 Task: Look for space in Varjota, Brazil from 15th June, 2023 to 21st June, 2023 for 5 adults in price range Rs.14000 to Rs.25000. Place can be entire place with 3 bedrooms having 3 beds and 3 bathrooms. Property type can be house. Booking option can be shelf check-in. Required host language is Spanish.
Action: Mouse moved to (602, 109)
Screenshot: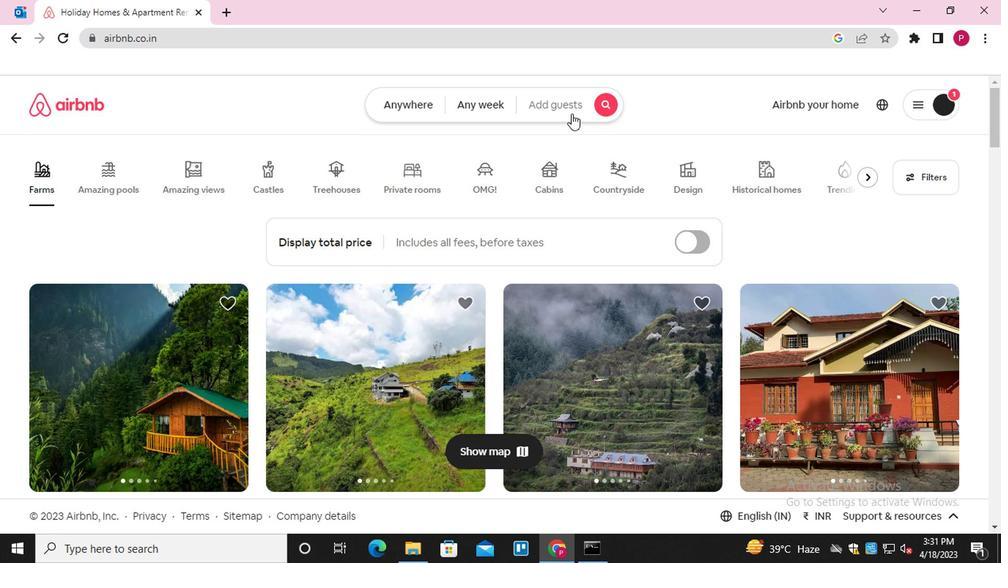 
Action: Mouse pressed left at (602, 109)
Screenshot: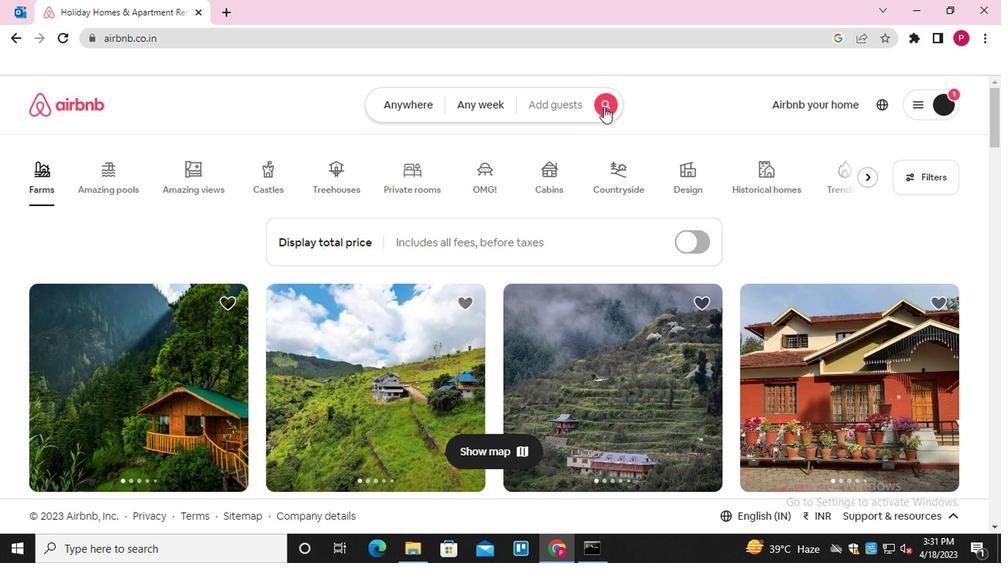 
Action: Mouse moved to (327, 166)
Screenshot: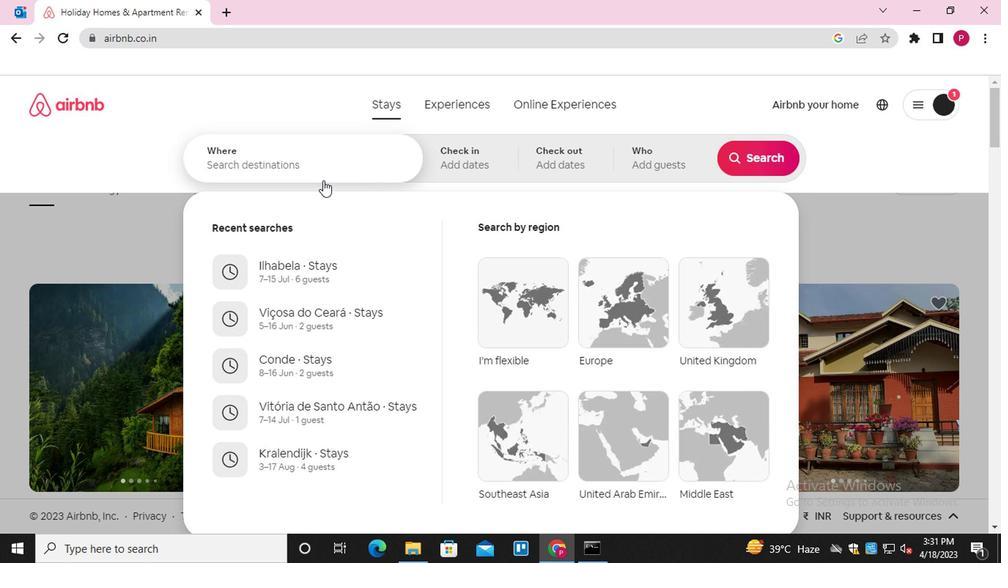 
Action: Mouse pressed left at (327, 166)
Screenshot: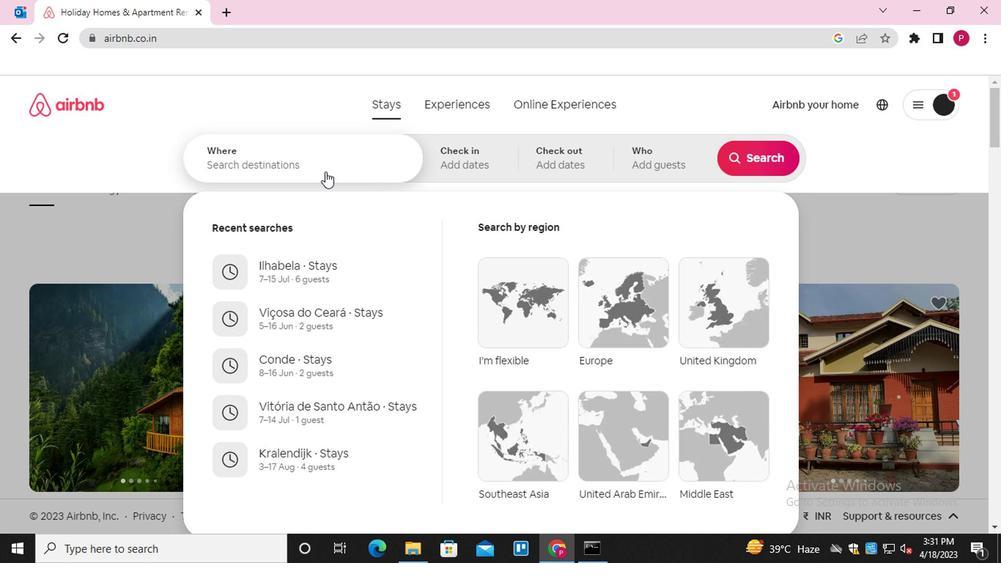 
Action: Key pressed <Key.shift>VARJOTA,<Key.shift>BRAZIL
Screenshot: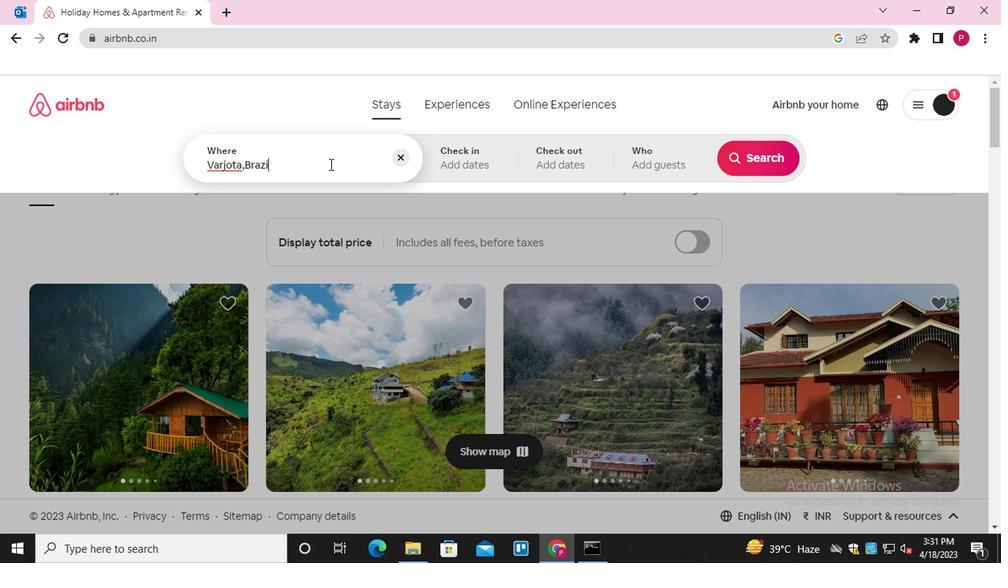 
Action: Mouse moved to (342, 240)
Screenshot: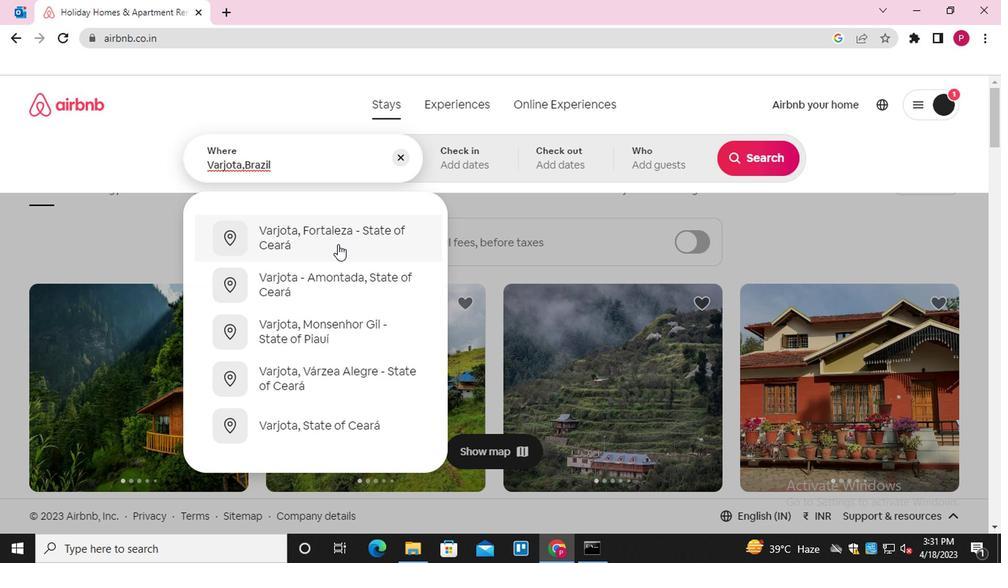 
Action: Mouse pressed left at (342, 240)
Screenshot: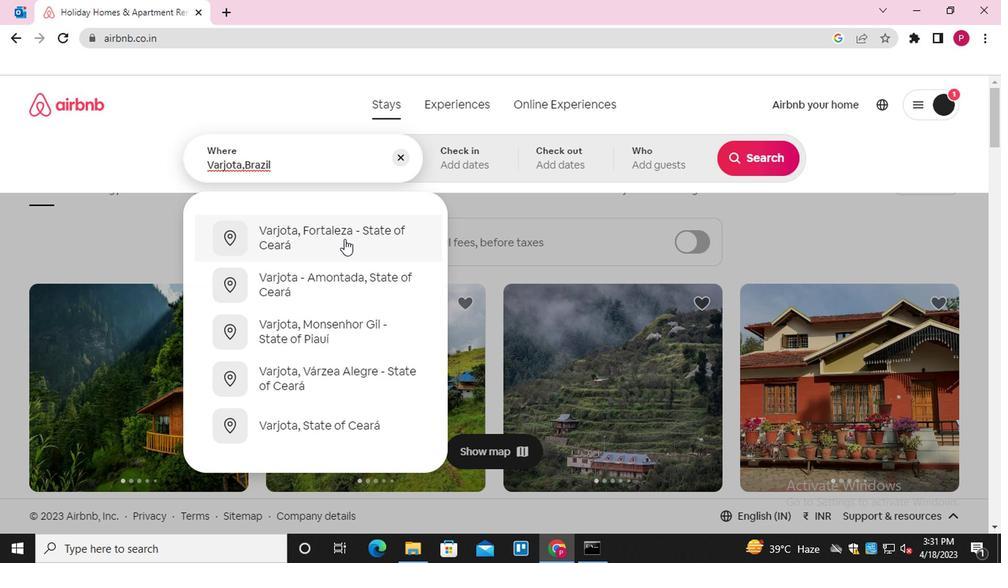 
Action: Mouse moved to (743, 275)
Screenshot: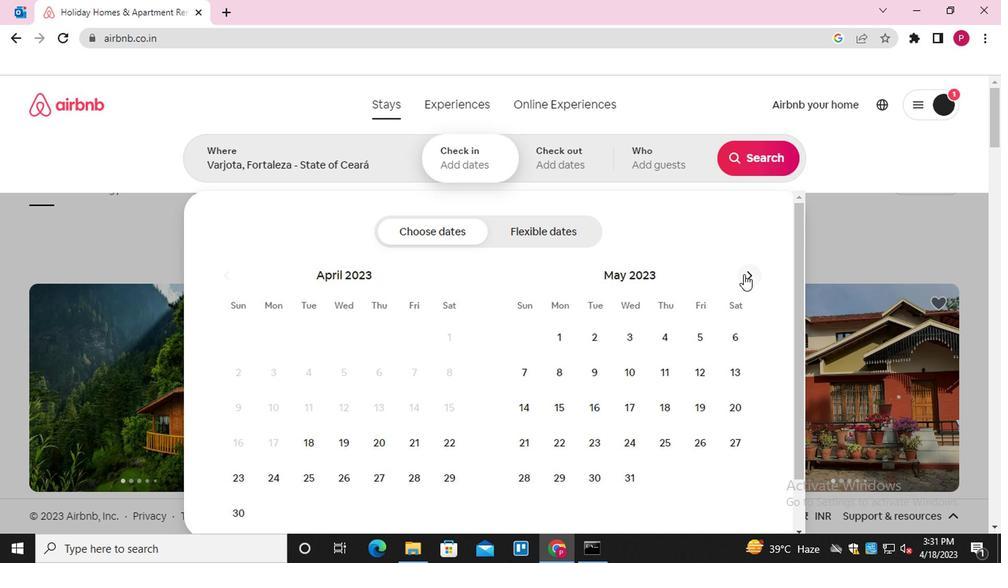 
Action: Mouse pressed left at (743, 275)
Screenshot: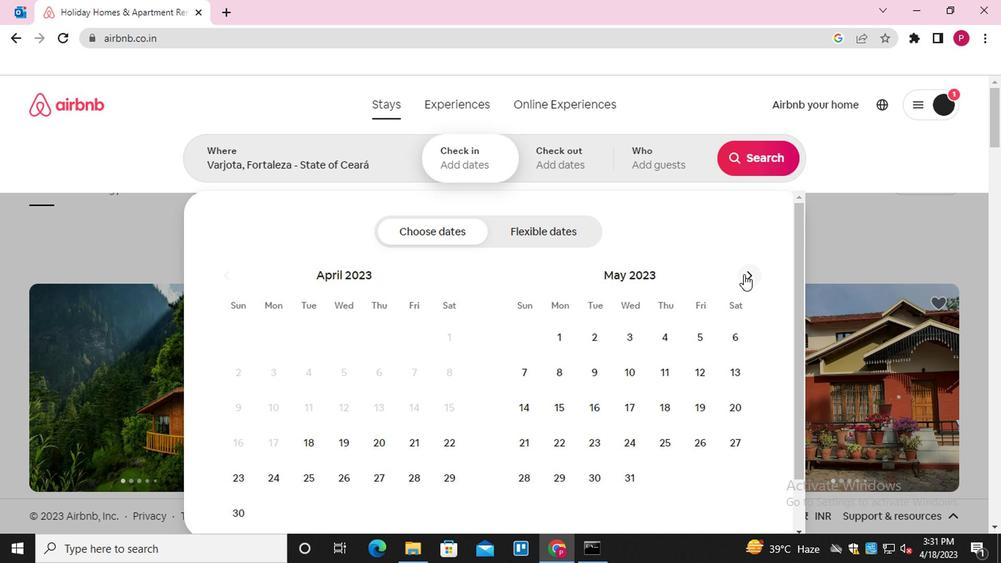 
Action: Mouse moved to (669, 408)
Screenshot: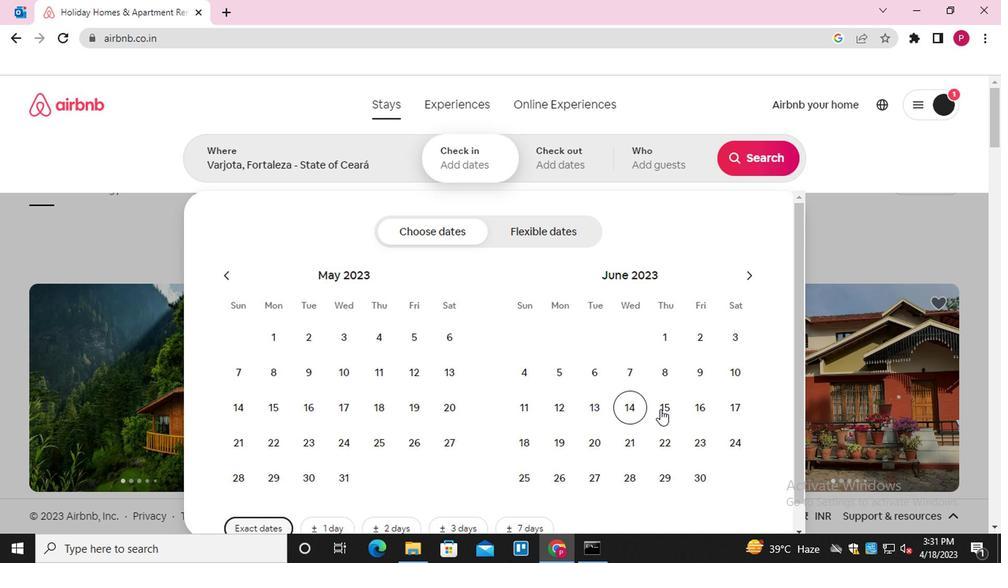 
Action: Mouse pressed left at (669, 408)
Screenshot: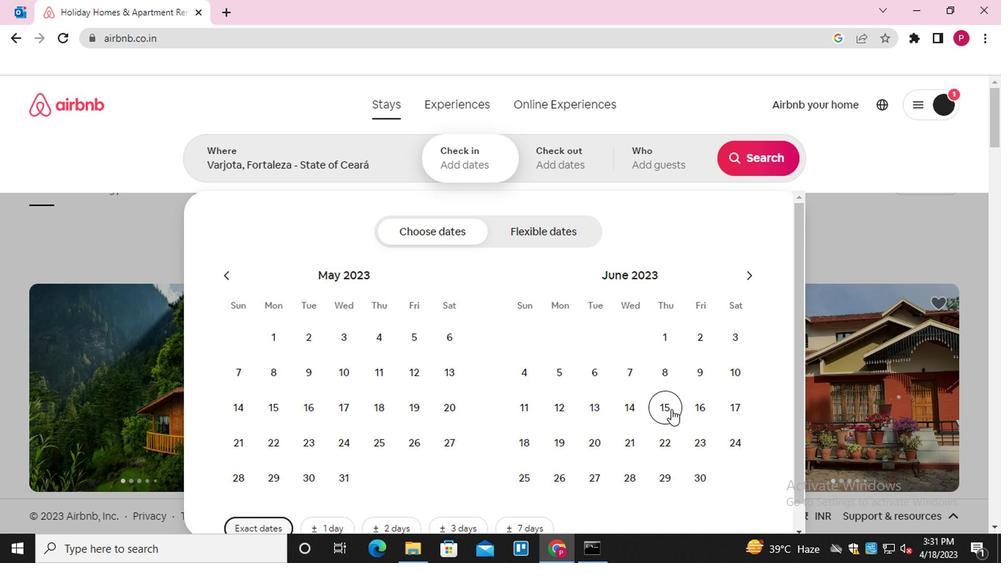 
Action: Mouse moved to (616, 450)
Screenshot: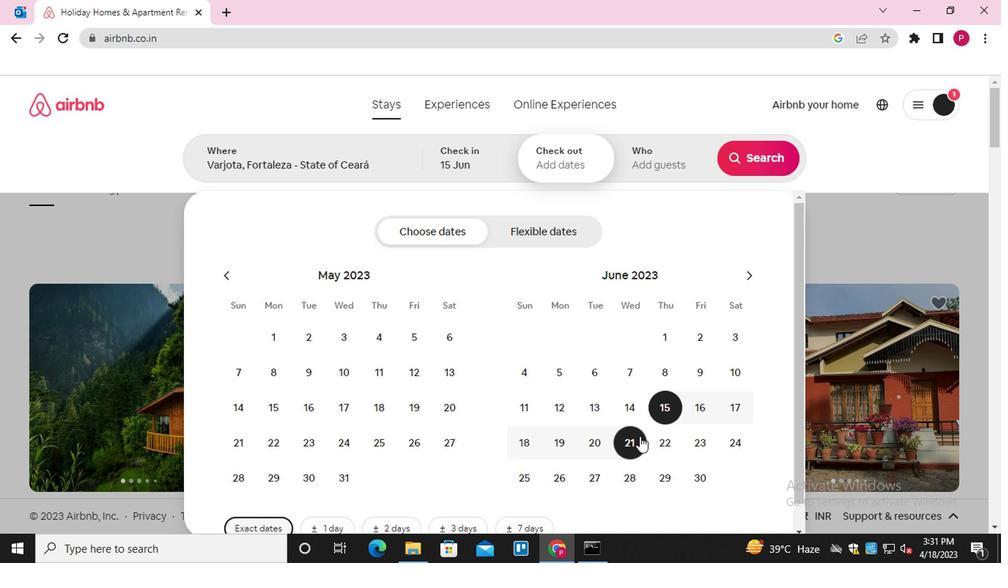 
Action: Mouse pressed left at (616, 450)
Screenshot: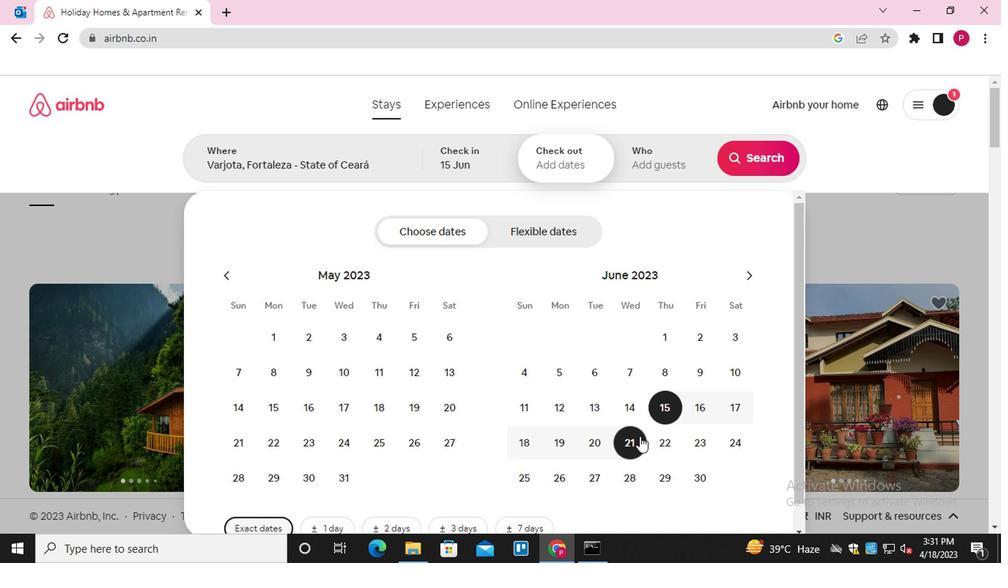 
Action: Mouse moved to (644, 157)
Screenshot: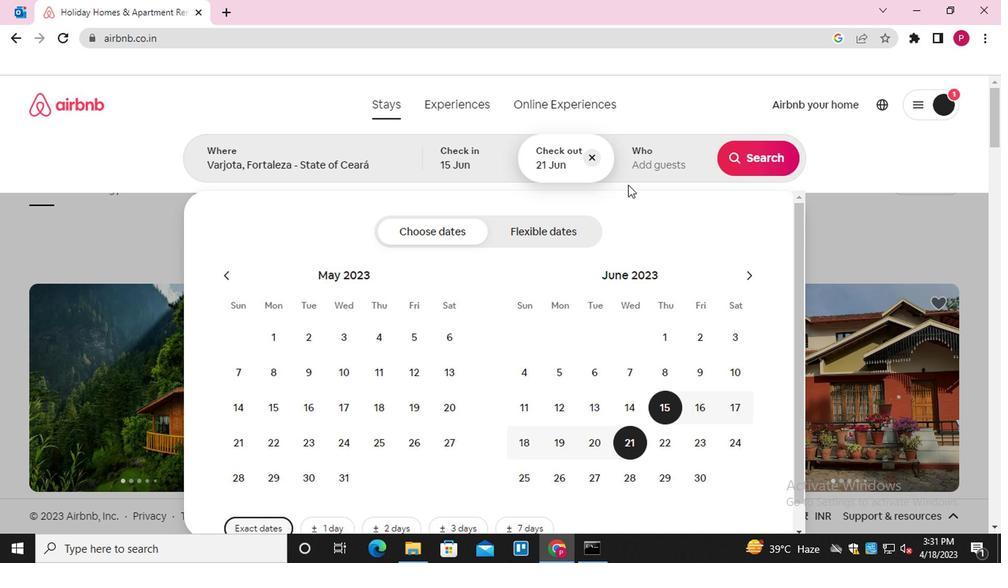 
Action: Mouse pressed left at (644, 157)
Screenshot: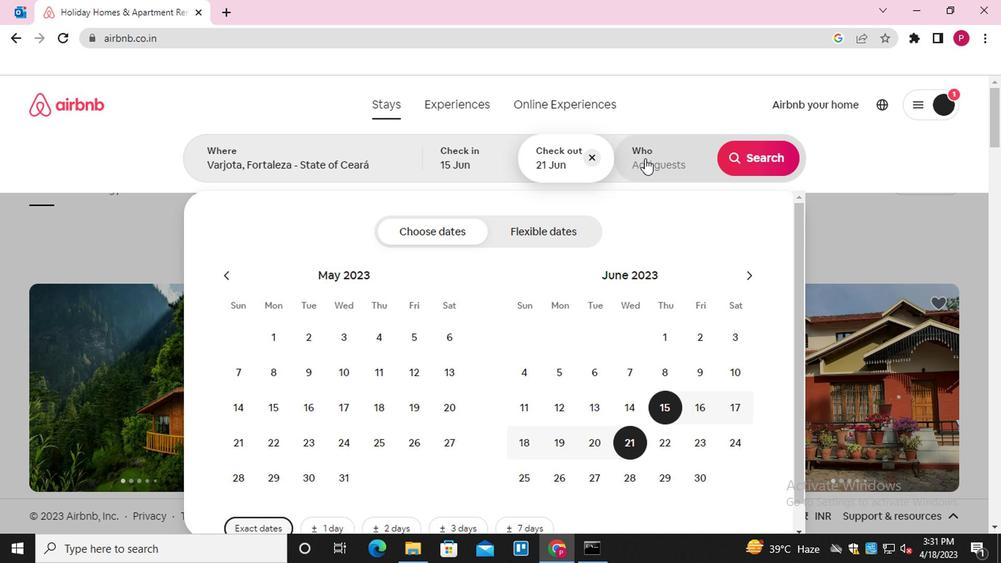 
Action: Mouse moved to (756, 232)
Screenshot: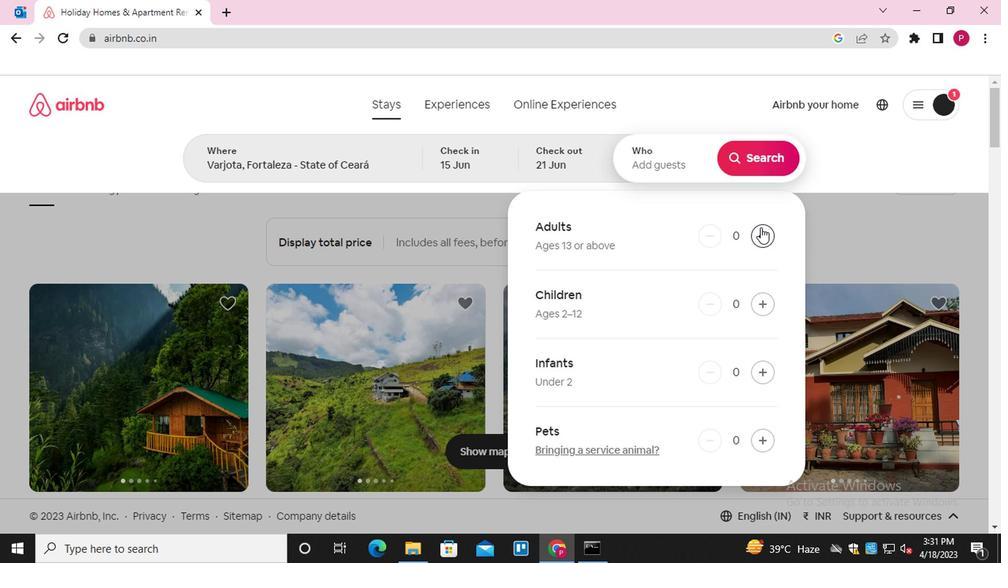 
Action: Mouse pressed left at (756, 232)
Screenshot: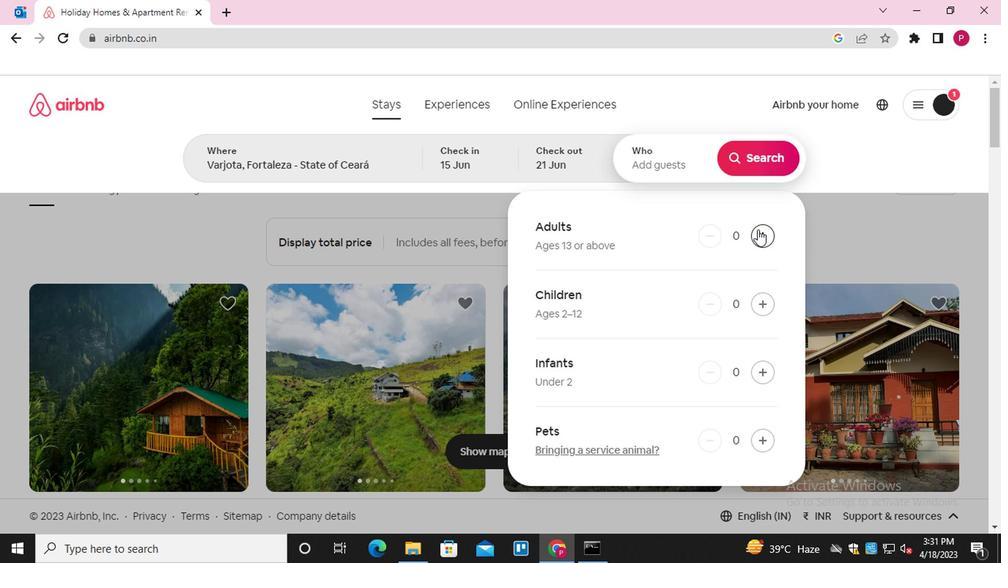 
Action: Mouse pressed left at (756, 232)
Screenshot: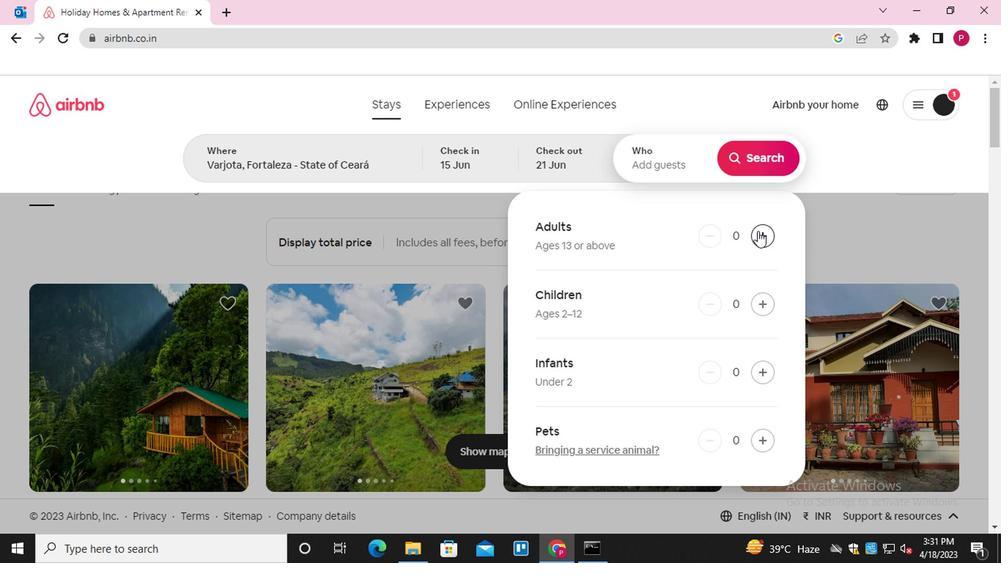 
Action: Mouse pressed left at (756, 232)
Screenshot: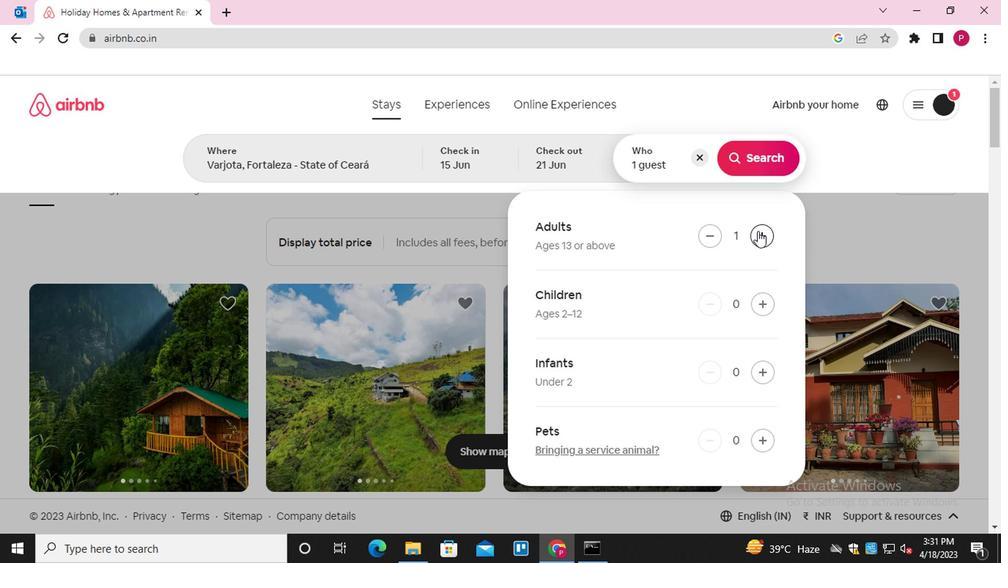 
Action: Mouse pressed left at (756, 232)
Screenshot: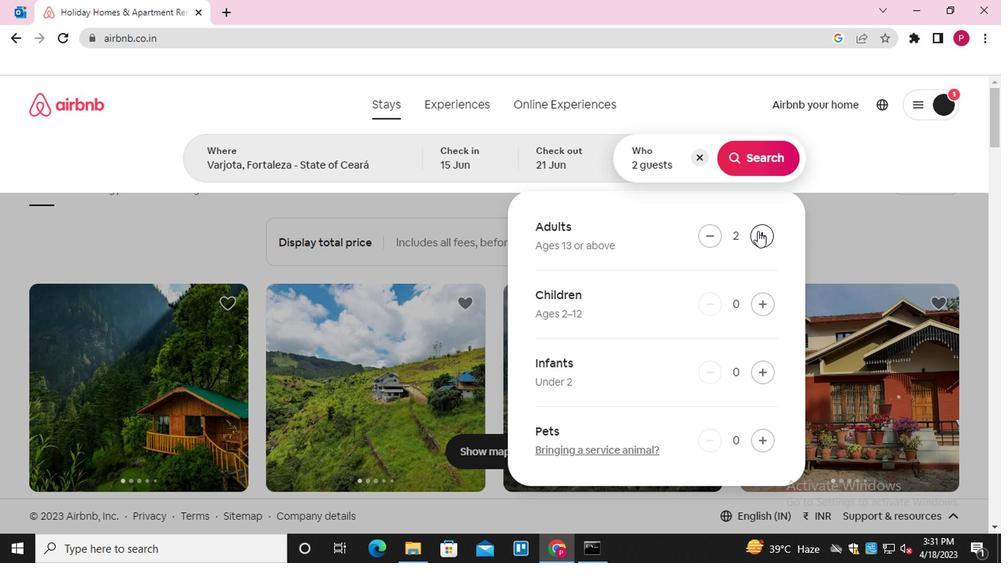 
Action: Mouse pressed left at (756, 232)
Screenshot: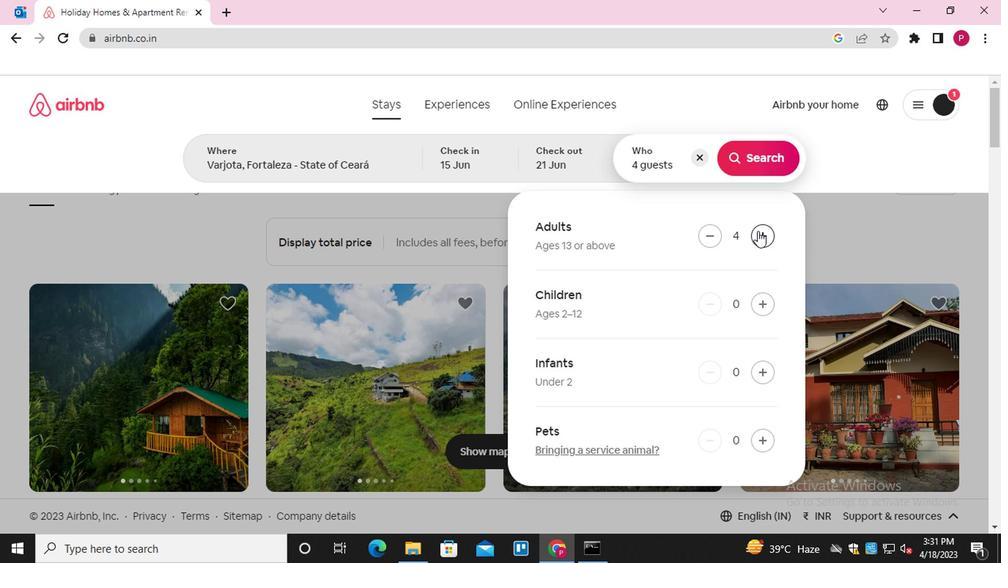 
Action: Mouse moved to (765, 166)
Screenshot: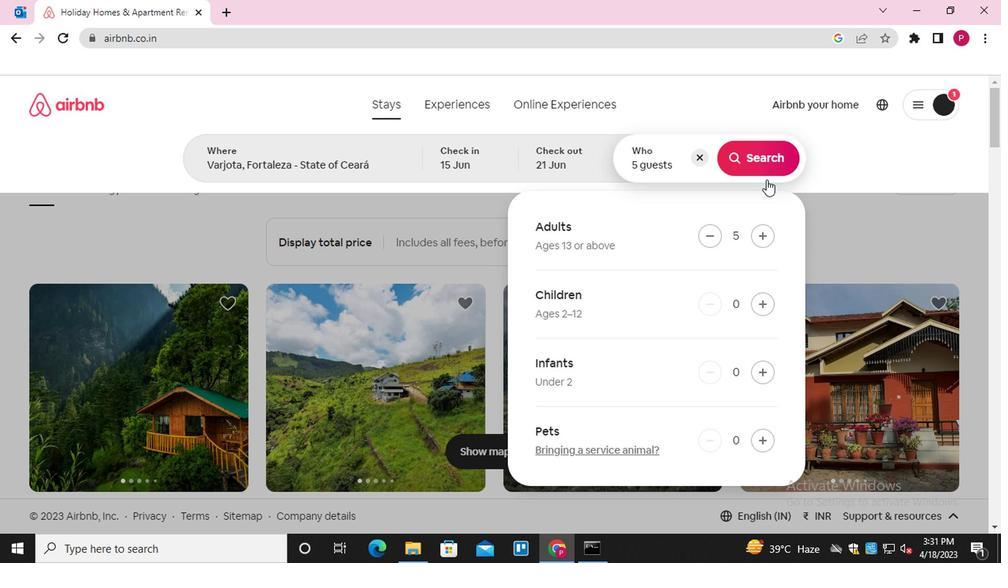 
Action: Mouse pressed left at (765, 166)
Screenshot: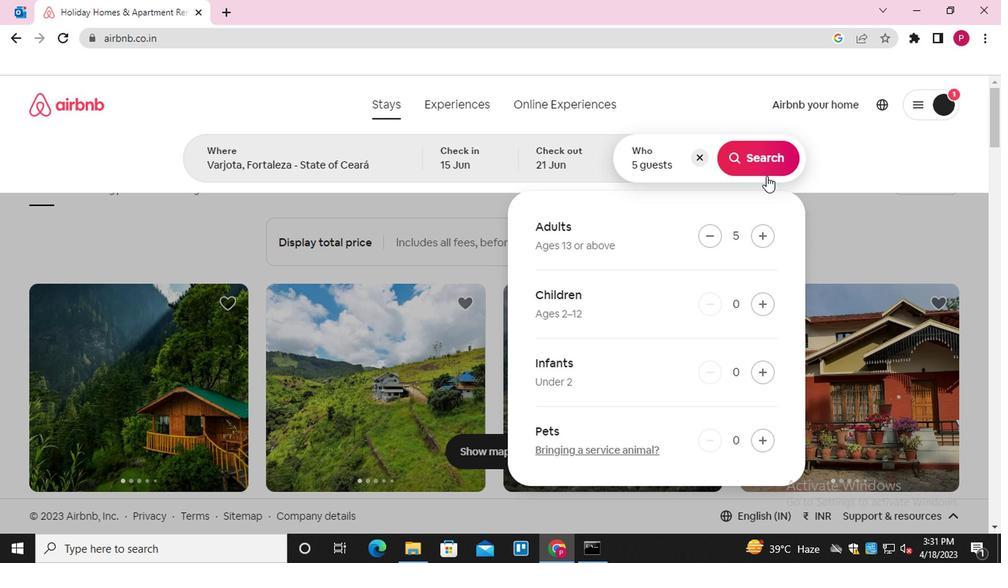 
Action: Mouse moved to (914, 168)
Screenshot: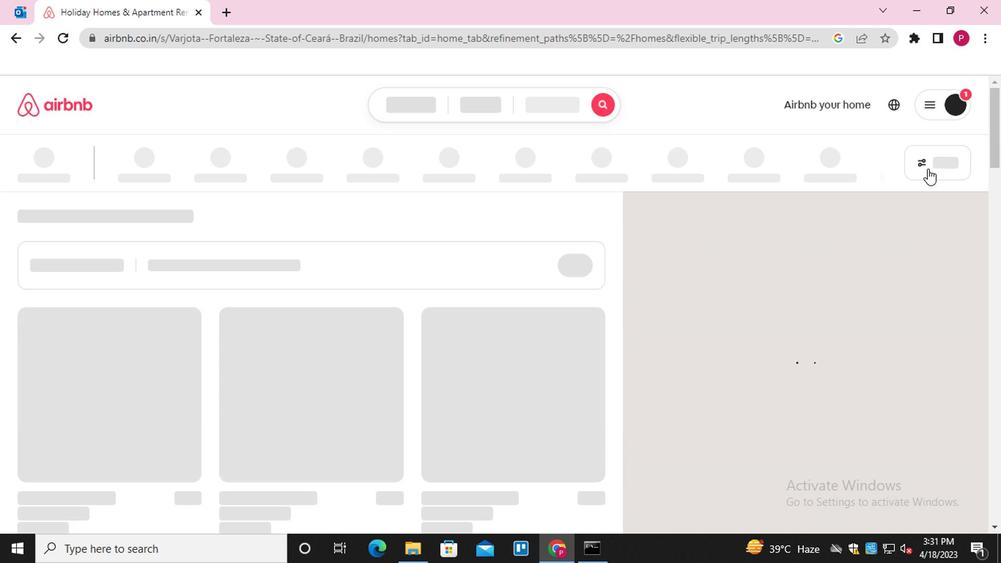 
Action: Mouse pressed left at (914, 168)
Screenshot: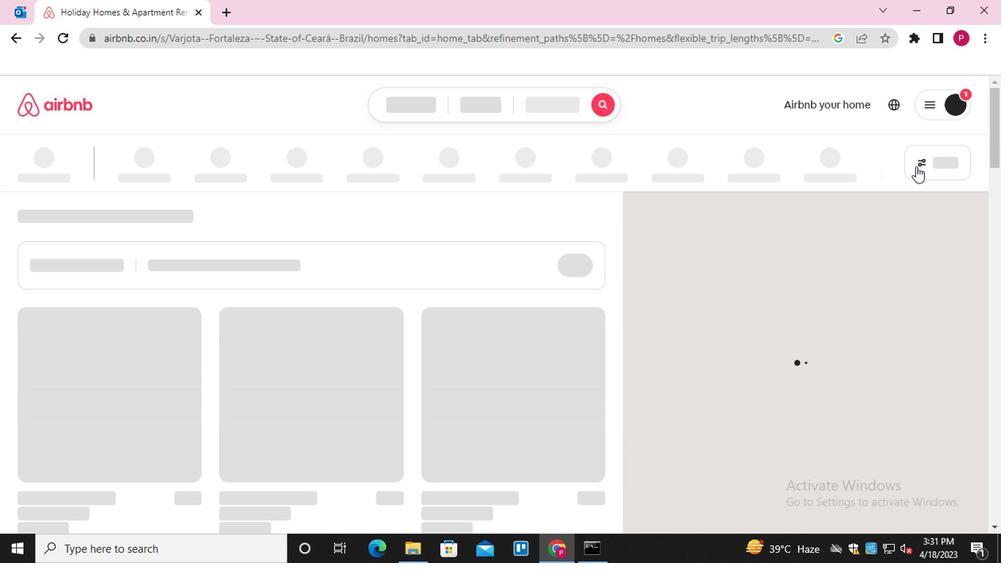 
Action: Mouse moved to (918, 171)
Screenshot: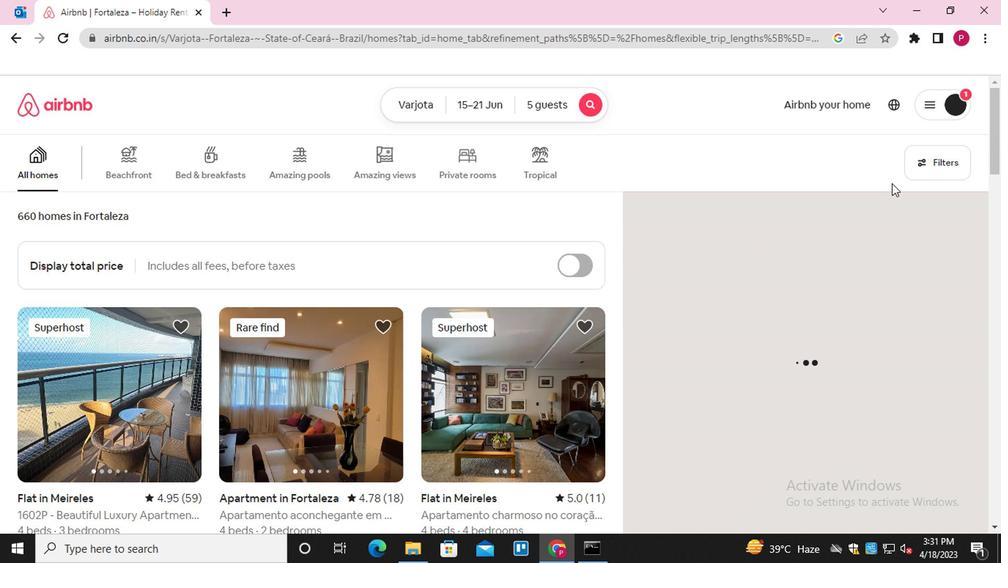 
Action: Mouse pressed left at (918, 171)
Screenshot: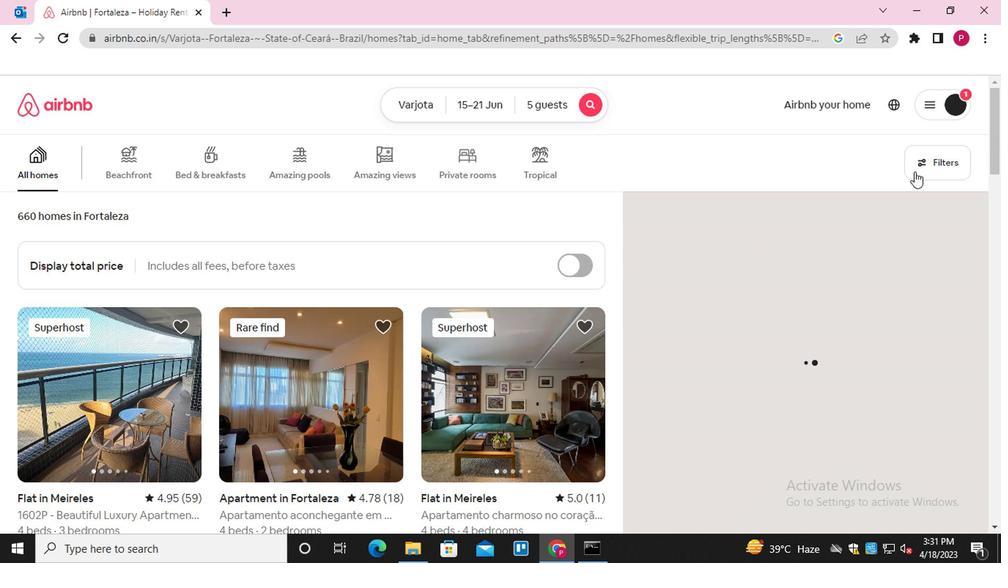 
Action: Mouse moved to (312, 355)
Screenshot: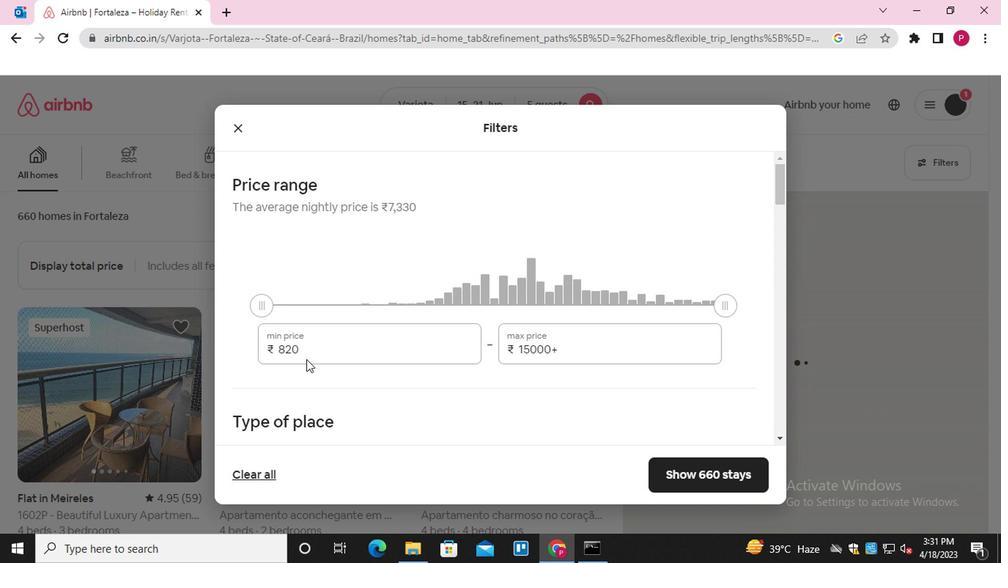 
Action: Mouse pressed left at (312, 355)
Screenshot: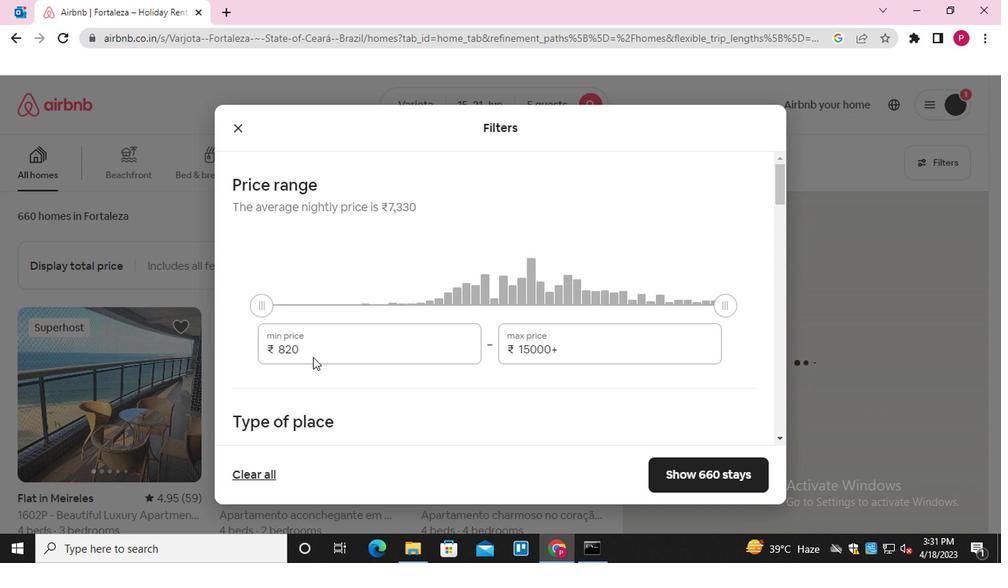
Action: Mouse pressed left at (312, 355)
Screenshot: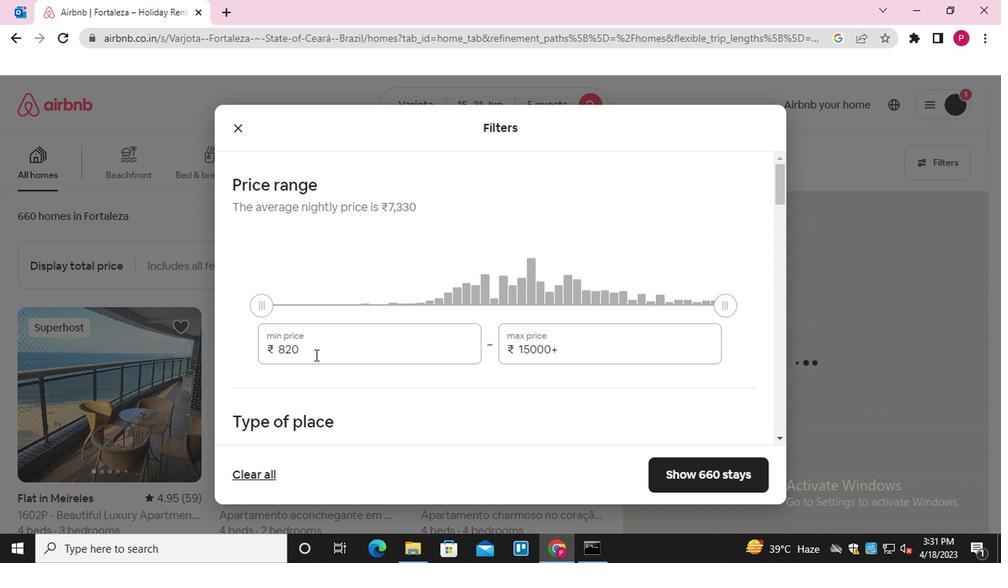 
Action: Key pressed 14000<Key.tab>25000
Screenshot: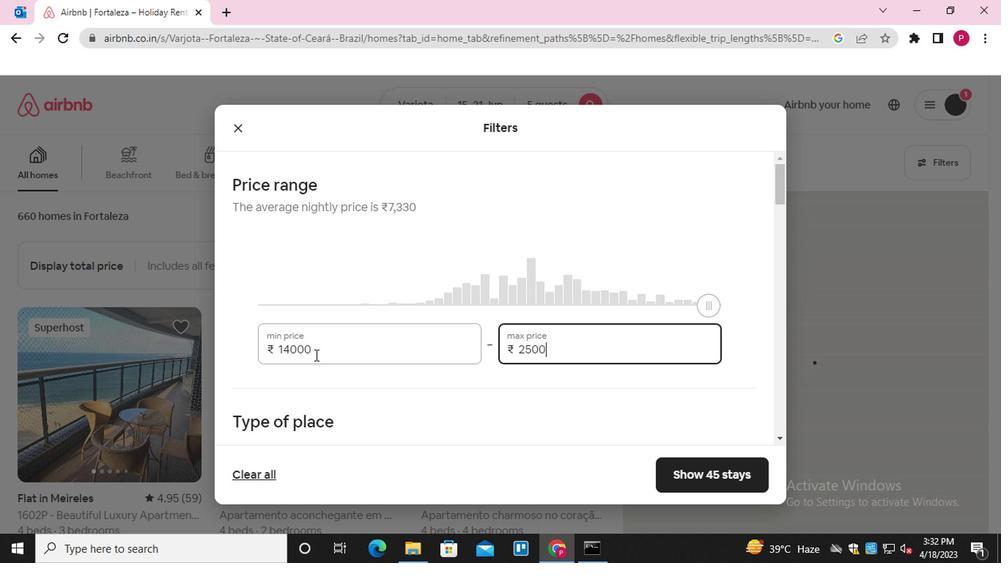 
Action: Mouse moved to (373, 415)
Screenshot: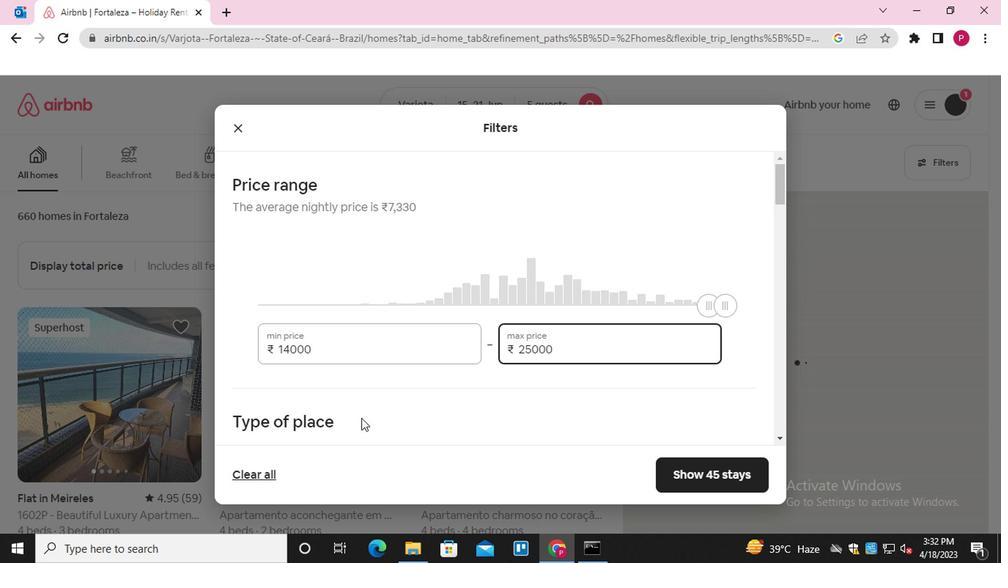 
Action: Mouse scrolled (373, 414) with delta (0, -1)
Screenshot: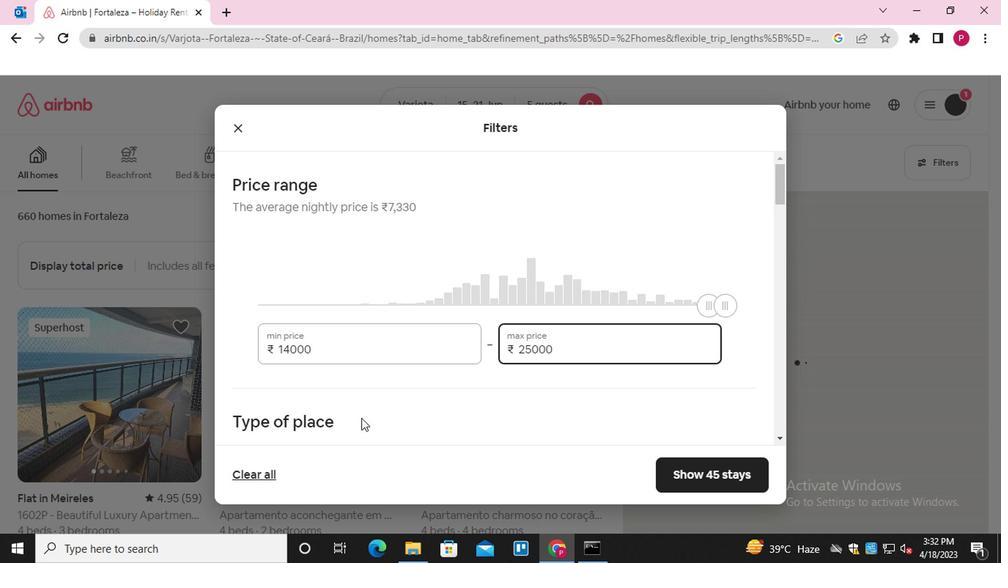 
Action: Mouse moved to (374, 415)
Screenshot: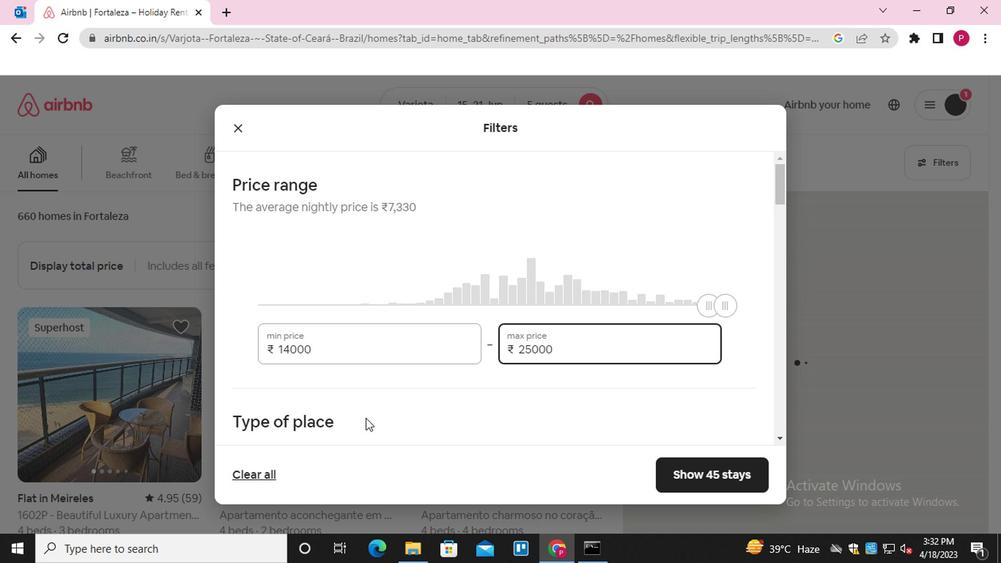 
Action: Mouse scrolled (374, 414) with delta (0, -1)
Screenshot: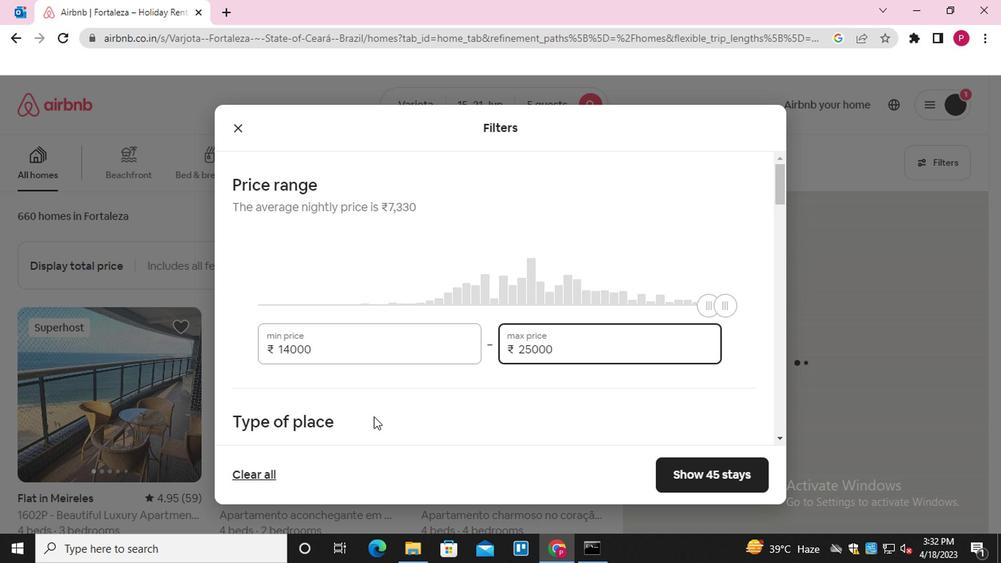 
Action: Mouse scrolled (374, 414) with delta (0, -1)
Screenshot: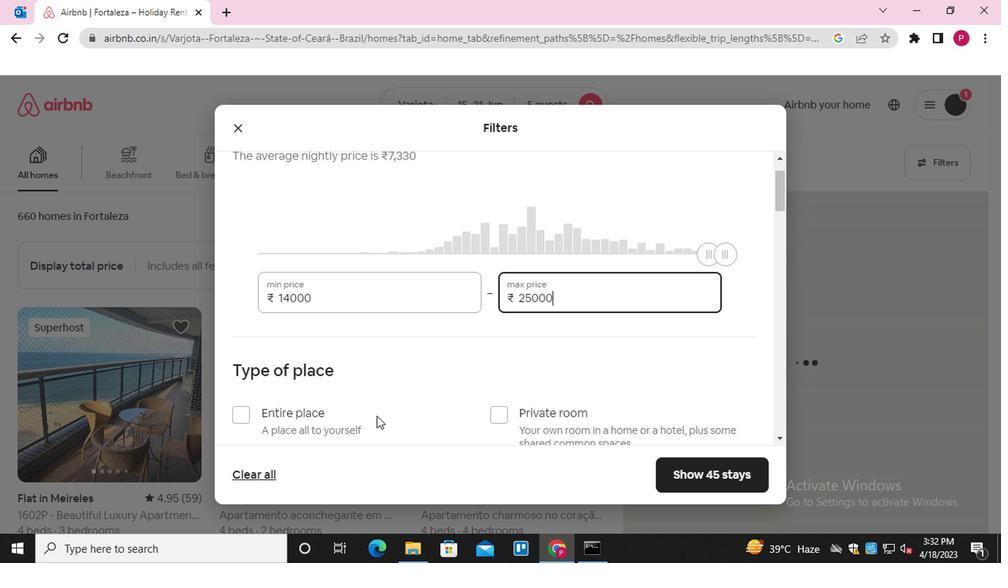 
Action: Mouse scrolled (374, 414) with delta (0, -1)
Screenshot: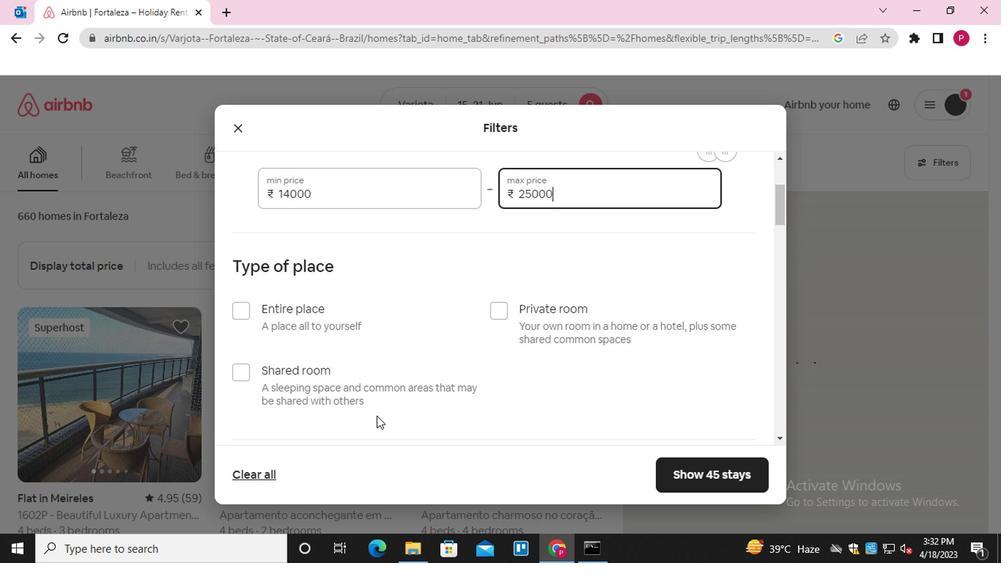 
Action: Mouse moved to (377, 364)
Screenshot: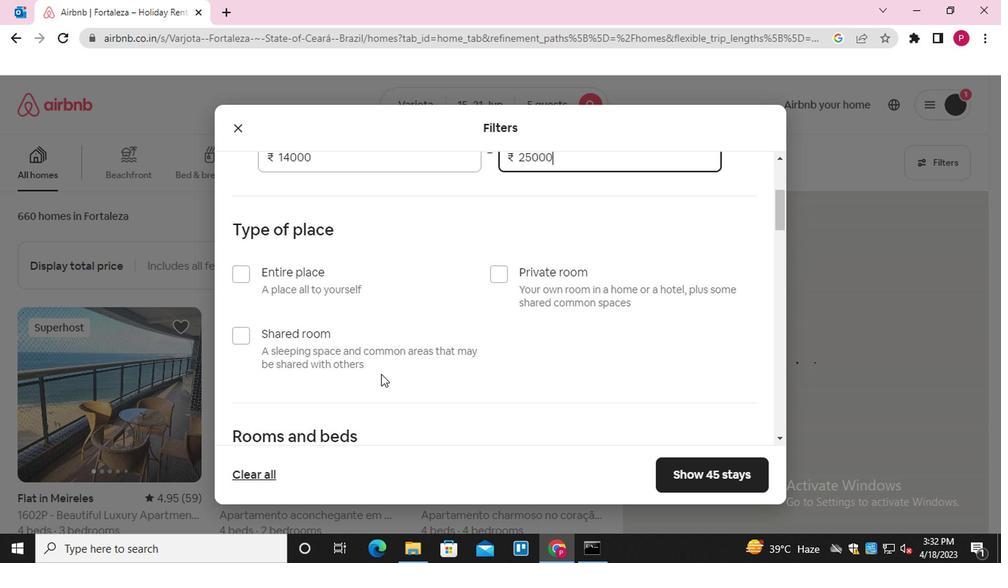 
Action: Mouse scrolled (377, 363) with delta (0, -1)
Screenshot: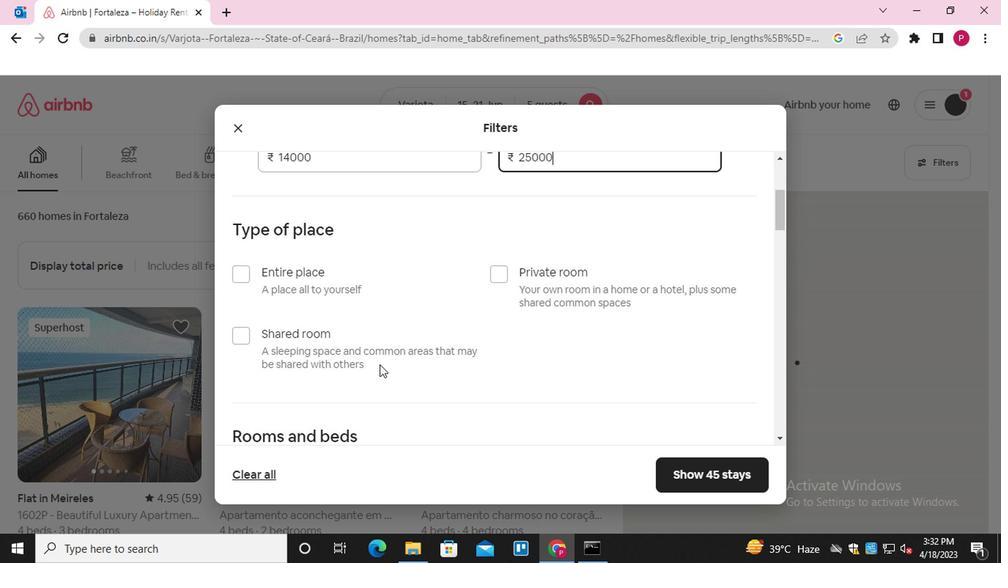 
Action: Mouse scrolled (377, 364) with delta (0, 0)
Screenshot: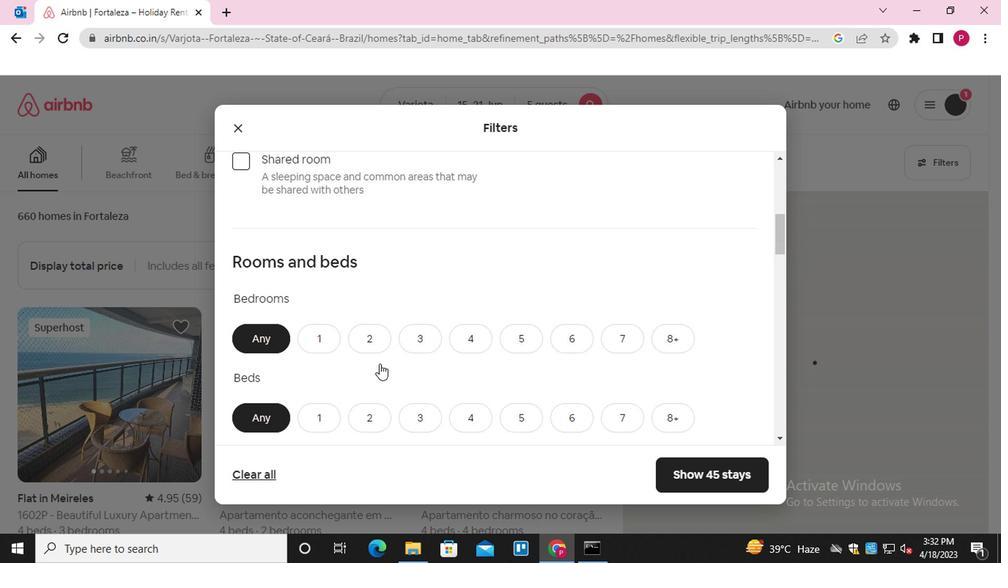 
Action: Mouse moved to (239, 175)
Screenshot: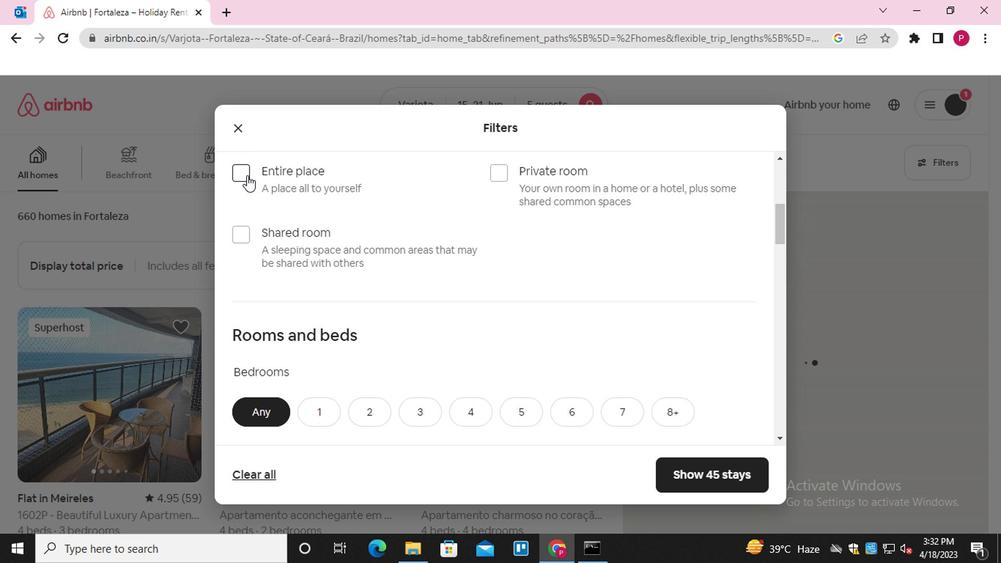 
Action: Mouse pressed left at (239, 175)
Screenshot: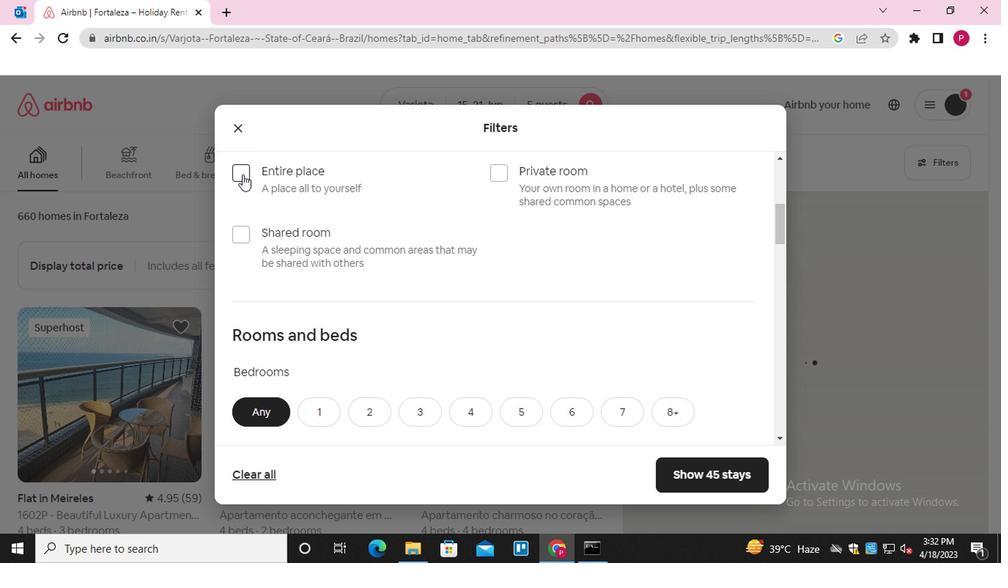 
Action: Mouse moved to (444, 332)
Screenshot: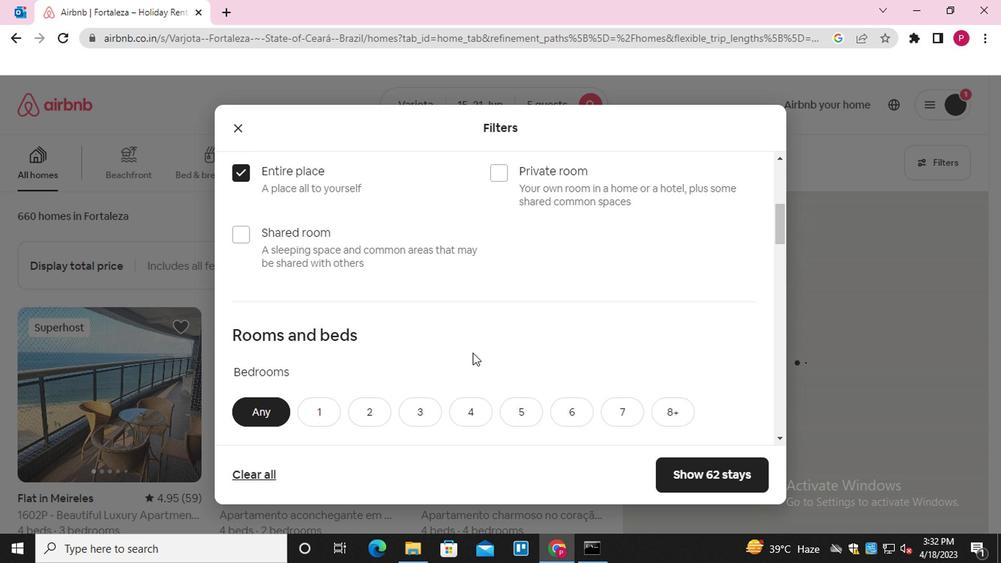 
Action: Mouse scrolled (444, 331) with delta (0, -1)
Screenshot: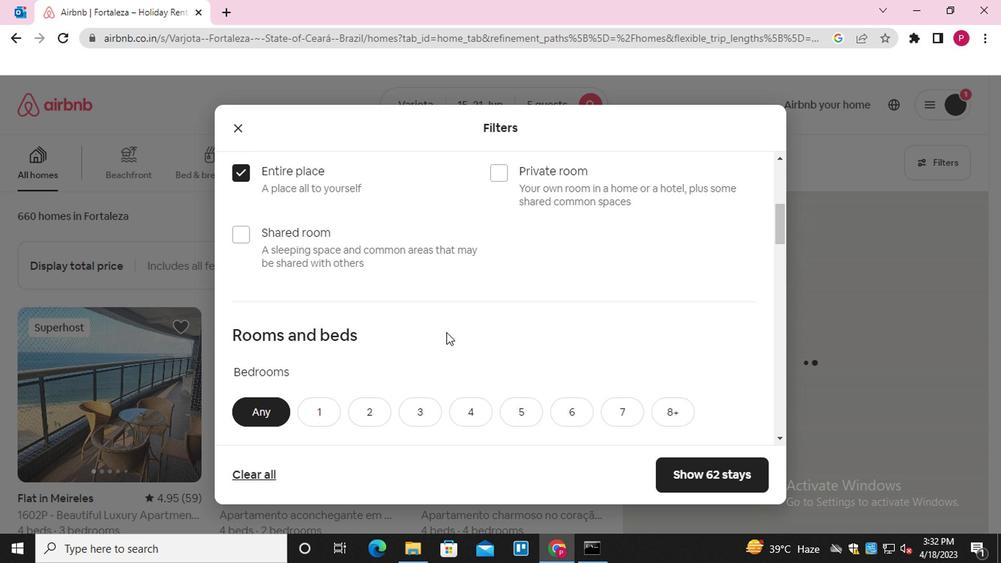 
Action: Mouse scrolled (444, 331) with delta (0, -1)
Screenshot: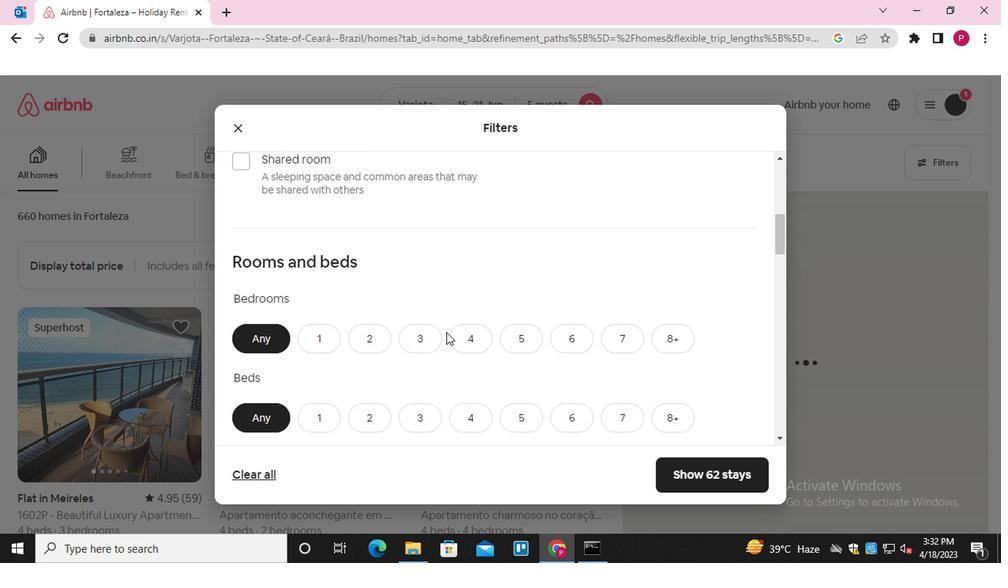 
Action: Mouse scrolled (444, 331) with delta (0, -1)
Screenshot: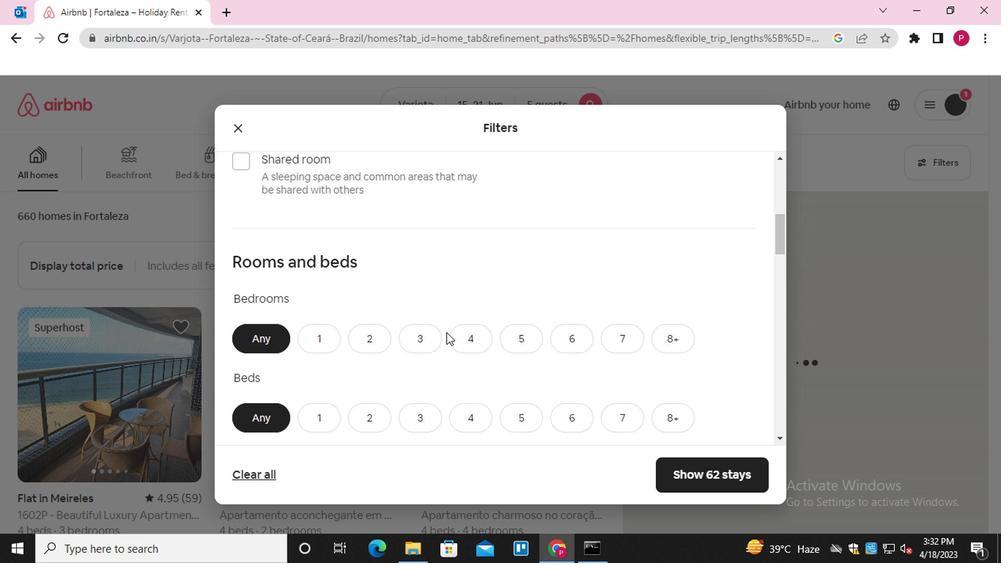 
Action: Mouse moved to (405, 185)
Screenshot: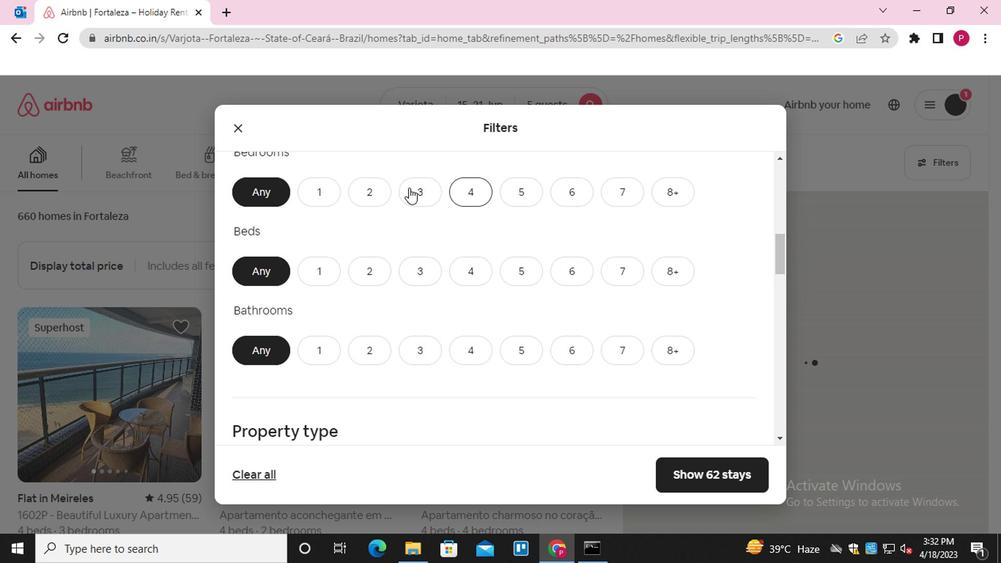 
Action: Mouse pressed left at (405, 185)
Screenshot: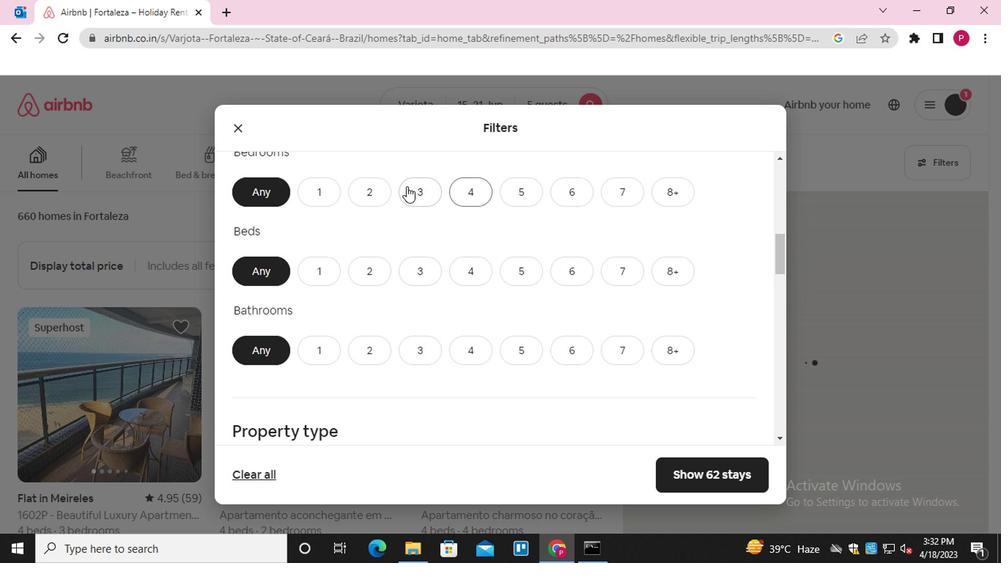
Action: Mouse moved to (420, 270)
Screenshot: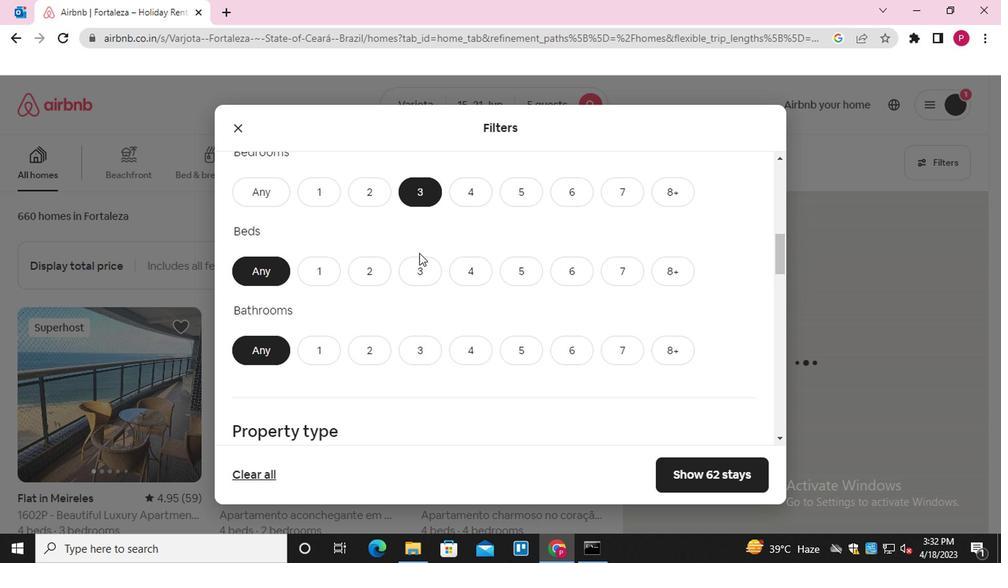 
Action: Mouse pressed left at (420, 270)
Screenshot: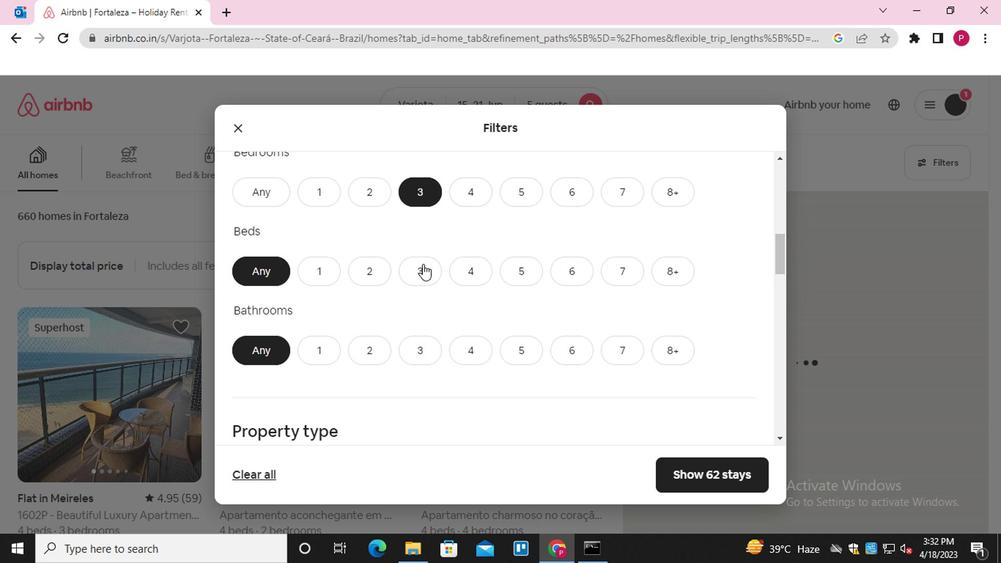 
Action: Mouse moved to (424, 357)
Screenshot: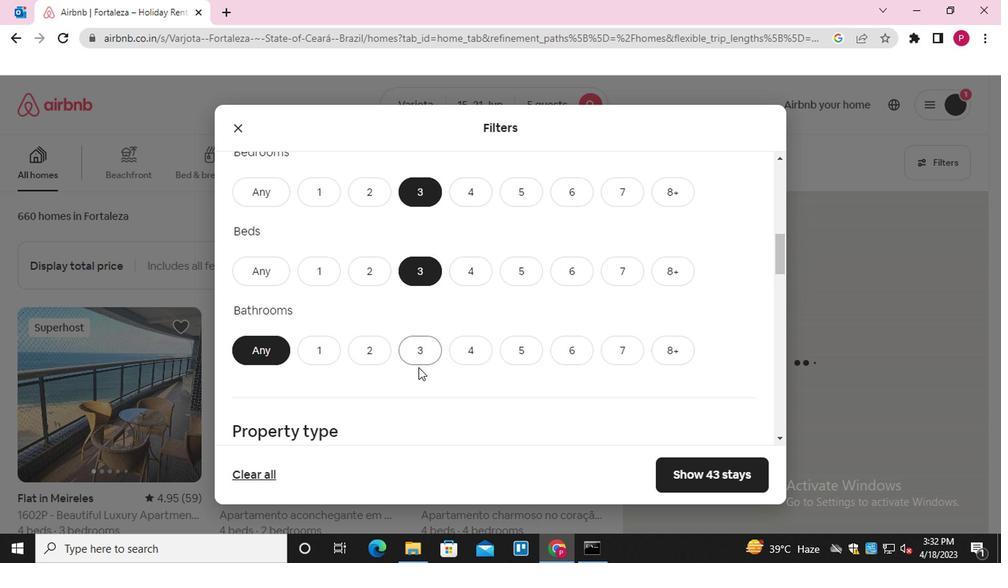 
Action: Mouse pressed left at (424, 357)
Screenshot: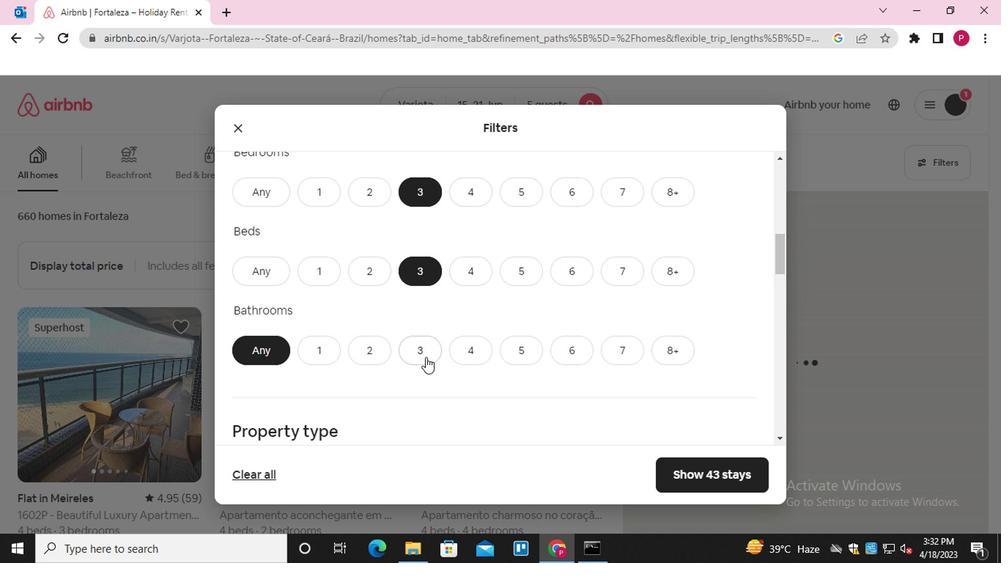 
Action: Mouse moved to (448, 408)
Screenshot: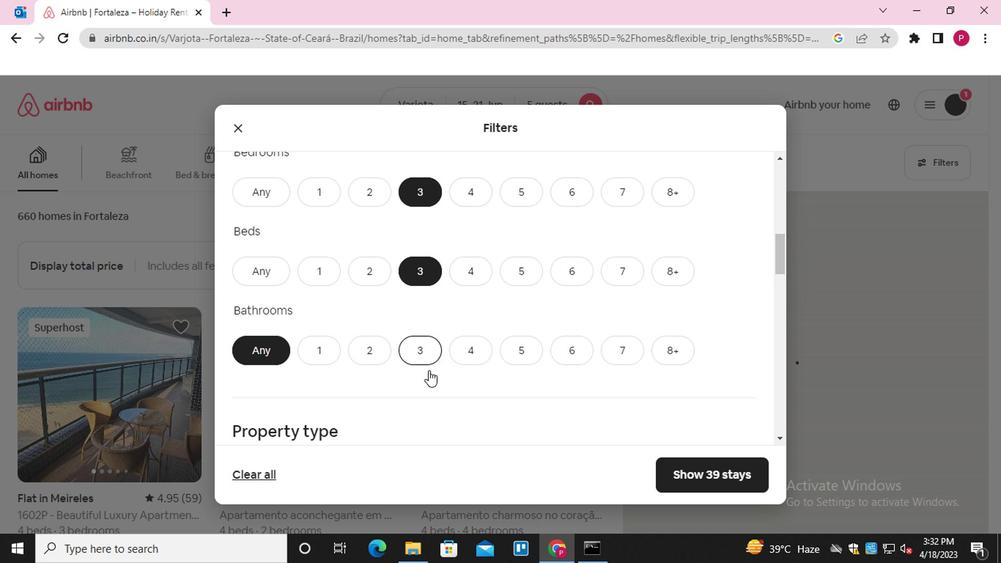 
Action: Mouse scrolled (448, 408) with delta (0, 0)
Screenshot: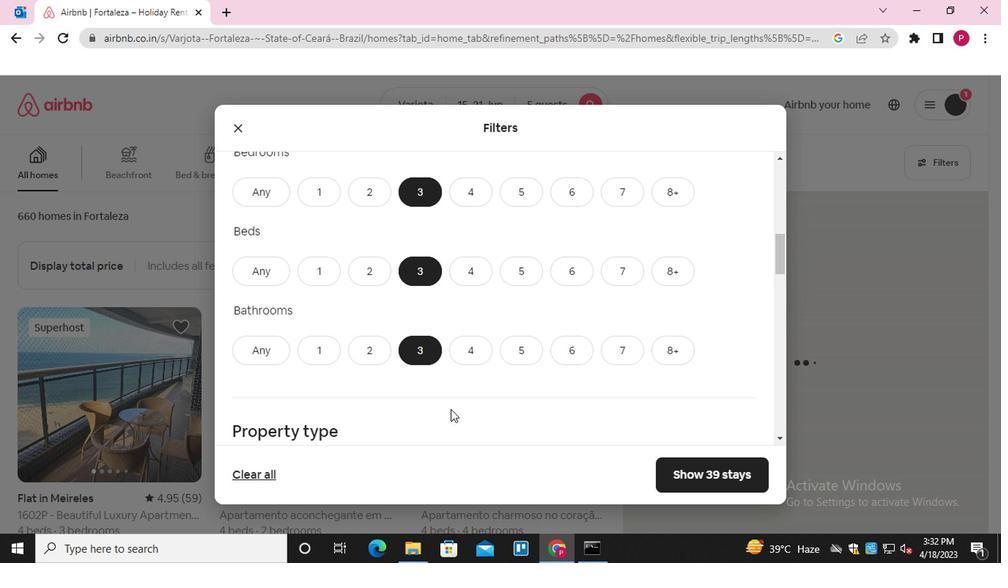 
Action: Mouse scrolled (448, 408) with delta (0, 0)
Screenshot: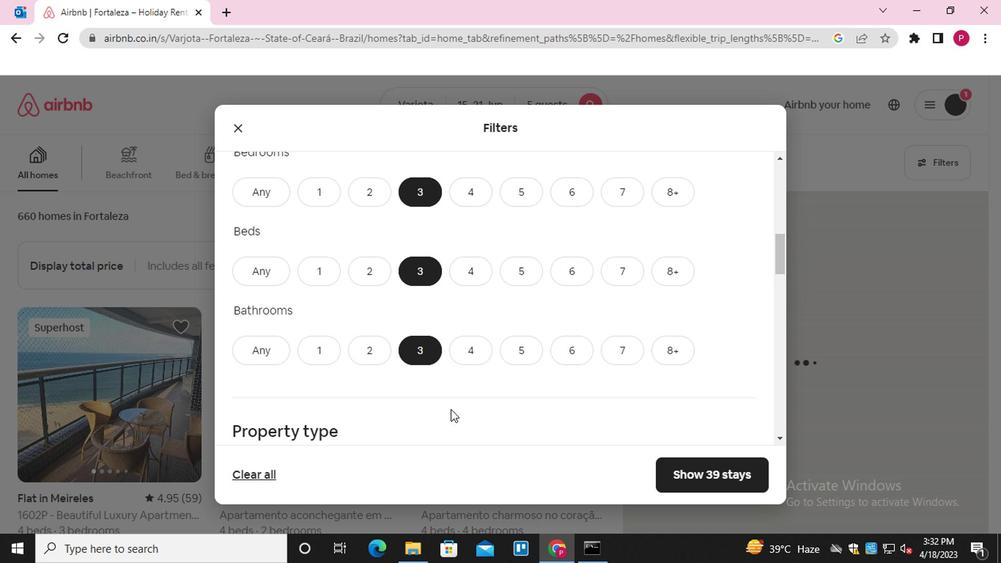 
Action: Mouse scrolled (448, 408) with delta (0, 0)
Screenshot: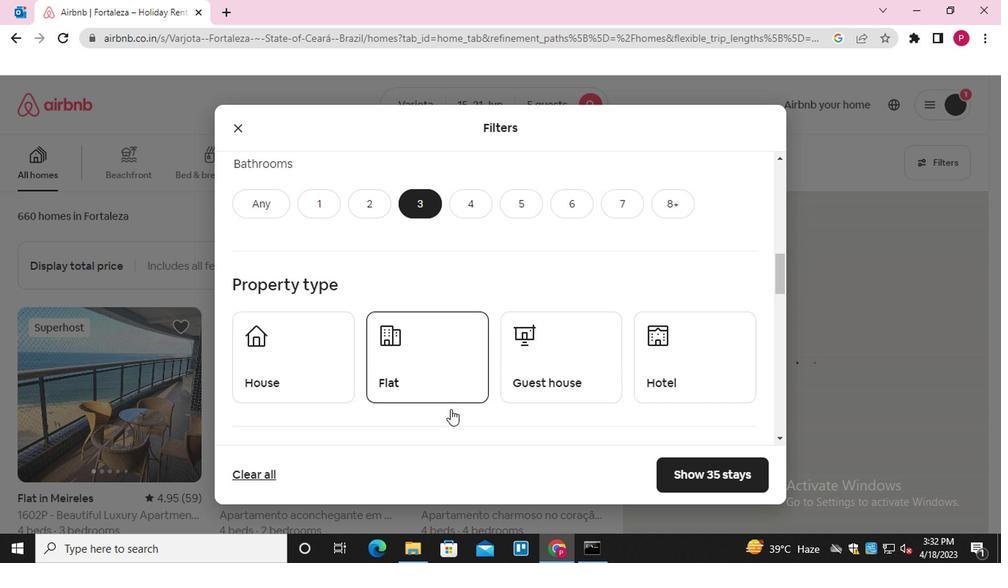 
Action: Mouse moved to (253, 290)
Screenshot: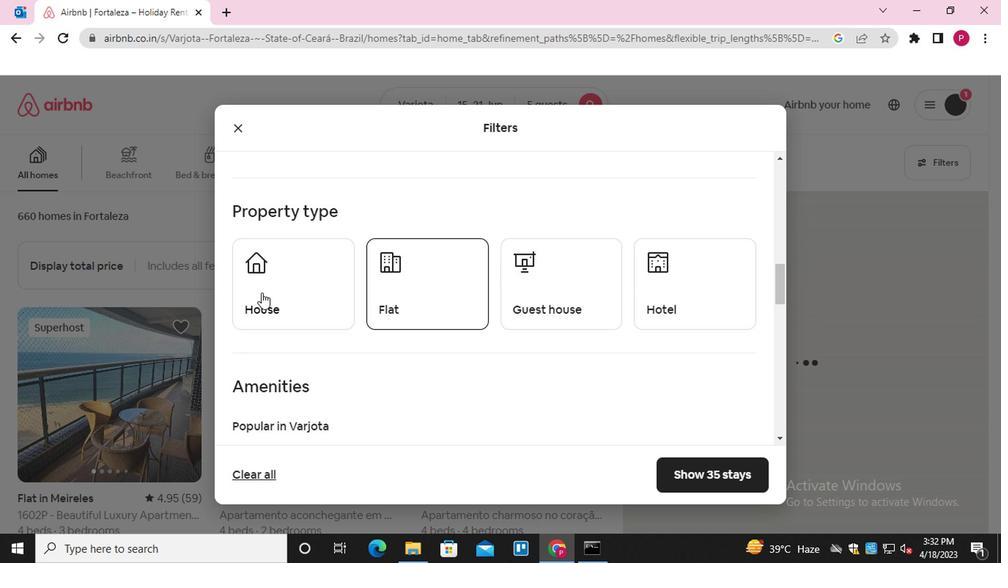 
Action: Mouse pressed left at (253, 290)
Screenshot: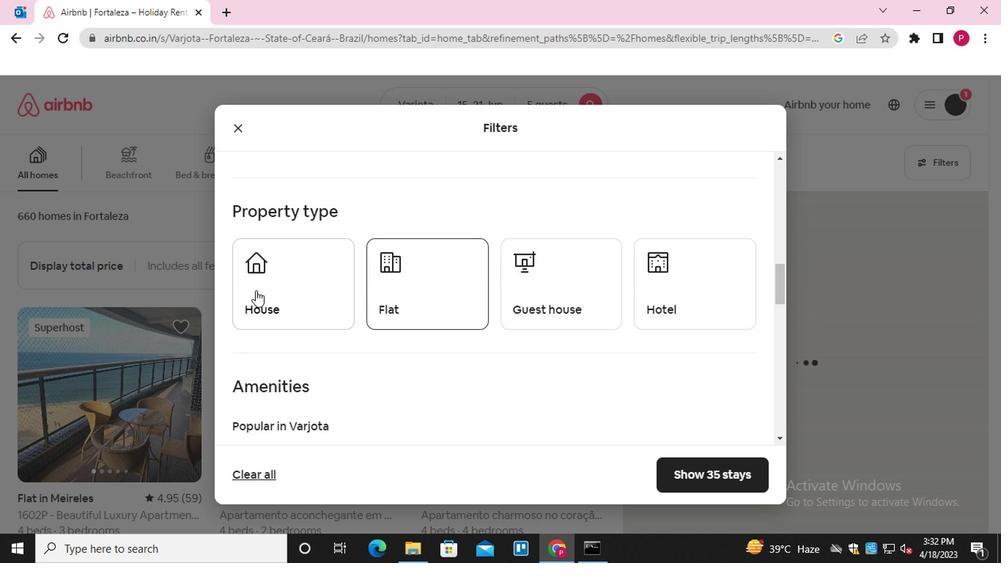 
Action: Mouse moved to (392, 333)
Screenshot: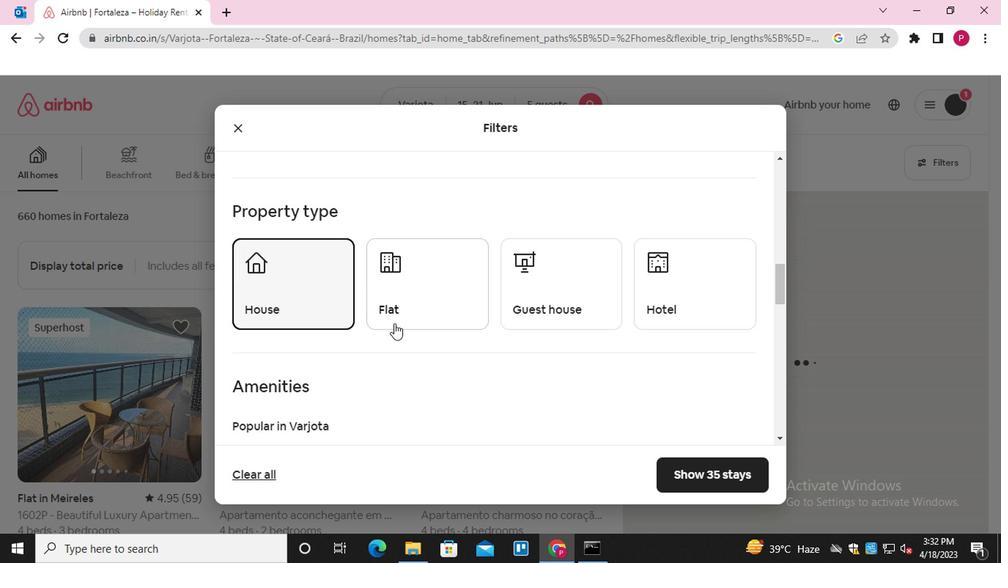 
Action: Mouse scrolled (392, 332) with delta (0, 0)
Screenshot: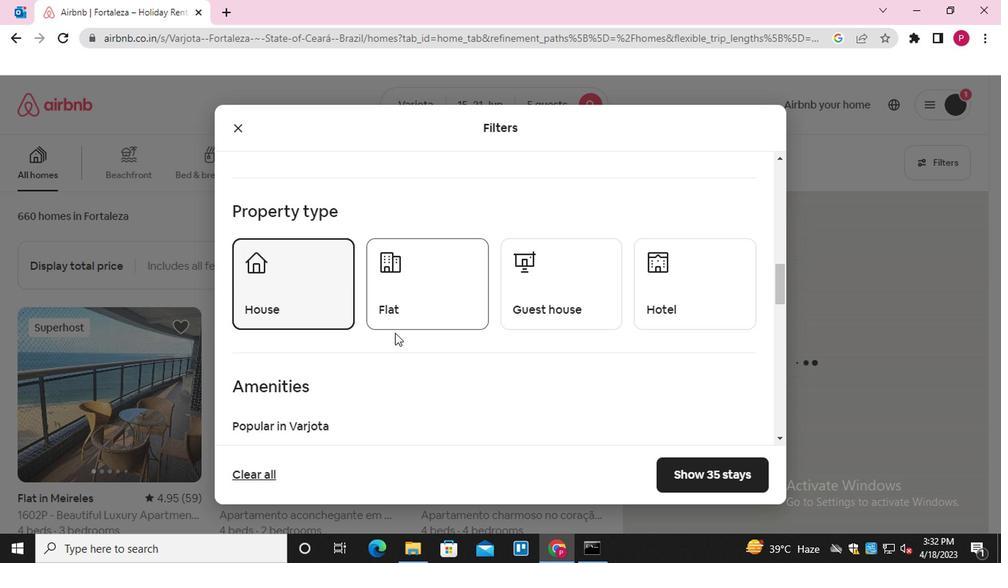 
Action: Mouse scrolled (392, 332) with delta (0, 0)
Screenshot: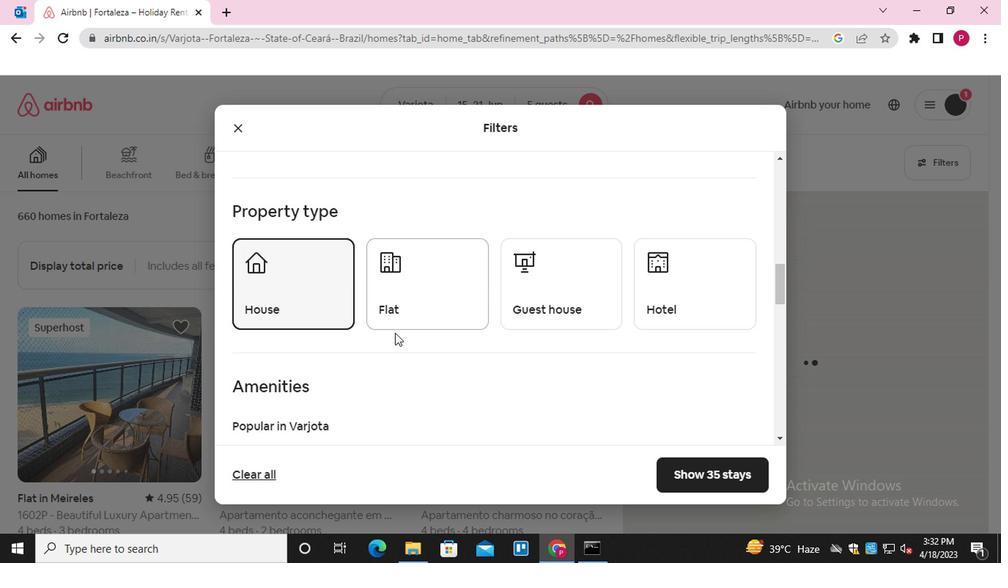 
Action: Mouse scrolled (392, 332) with delta (0, 0)
Screenshot: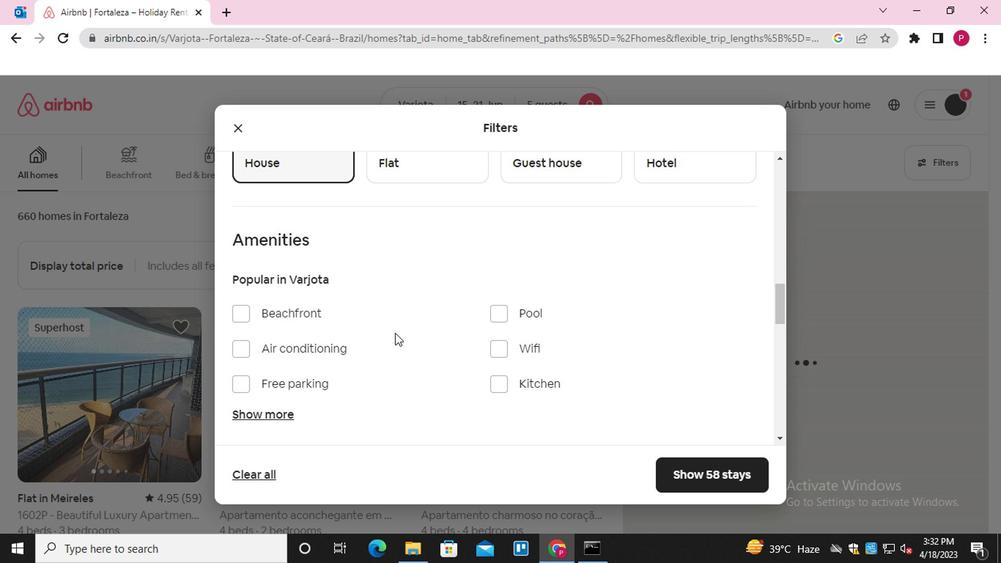 
Action: Mouse moved to (399, 333)
Screenshot: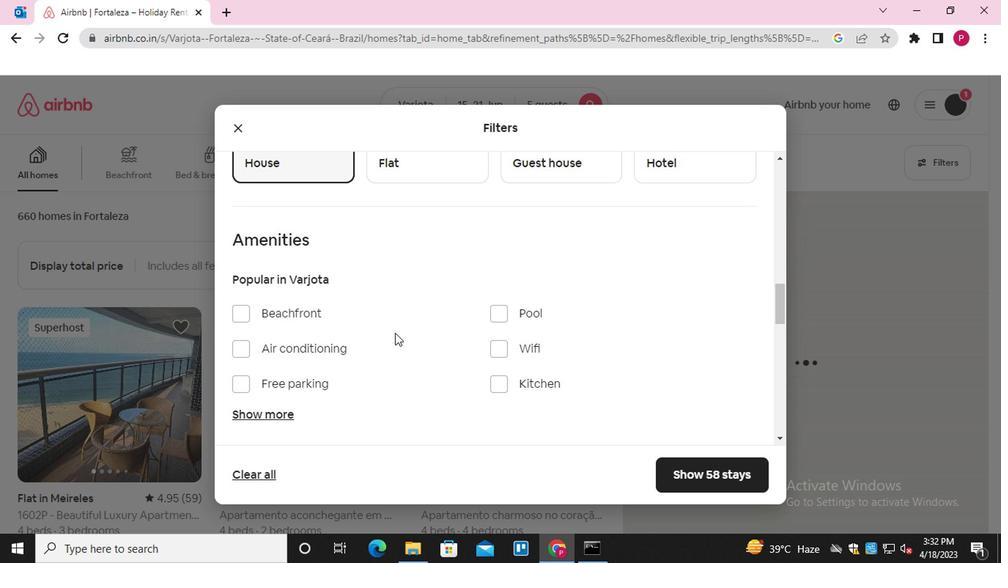 
Action: Mouse scrolled (399, 332) with delta (0, 0)
Screenshot: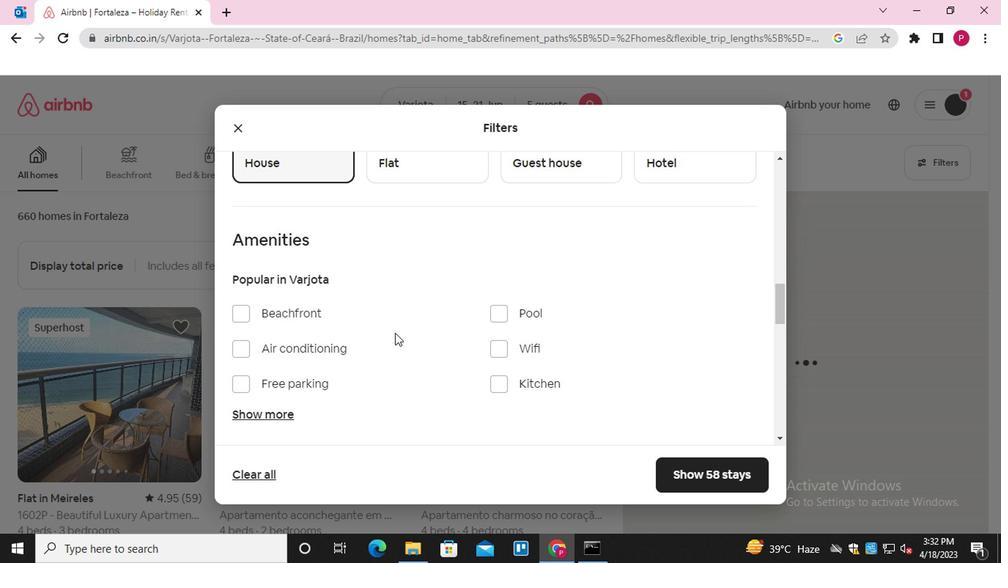
Action: Mouse moved to (426, 333)
Screenshot: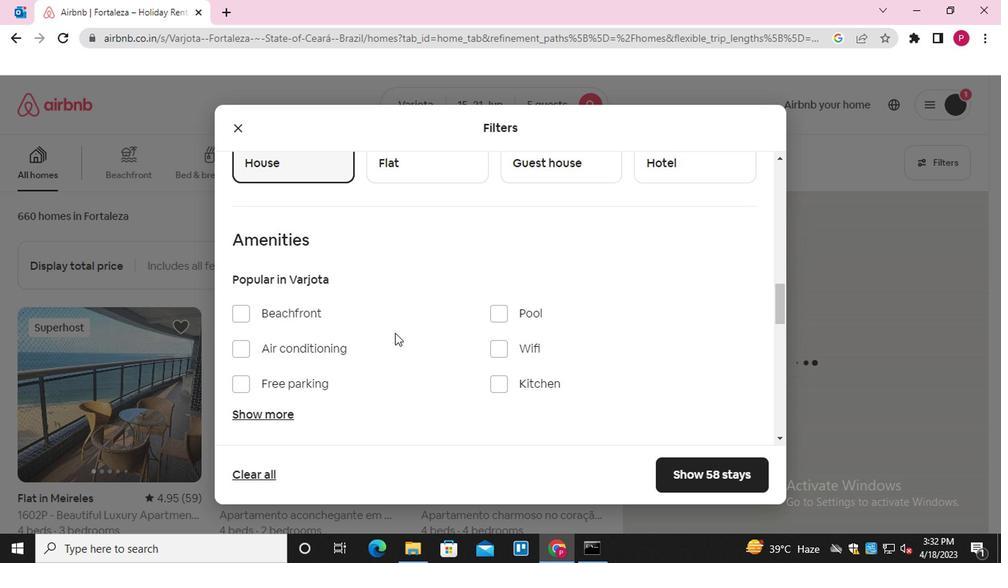 
Action: Mouse scrolled (426, 332) with delta (0, 0)
Screenshot: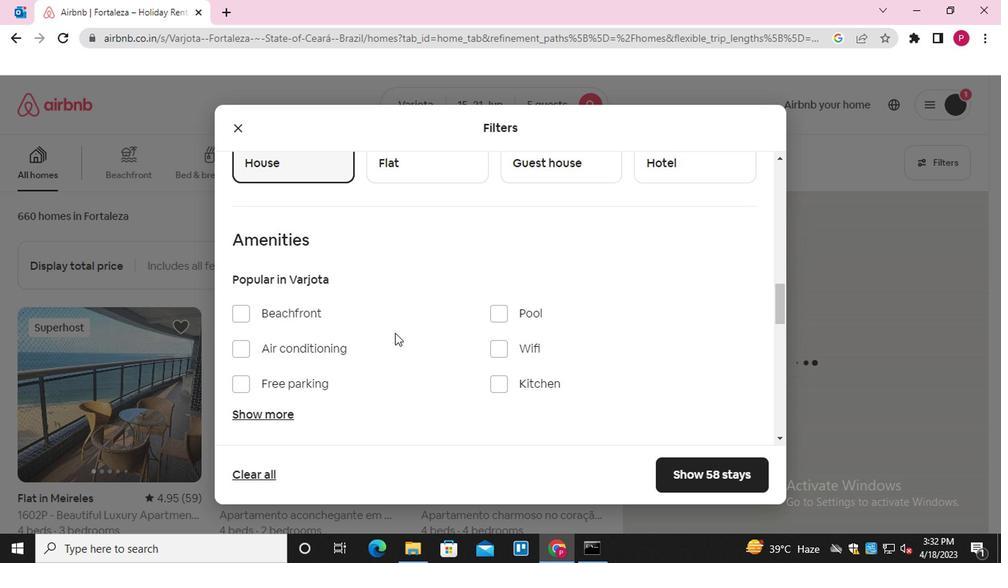 
Action: Mouse moved to (734, 375)
Screenshot: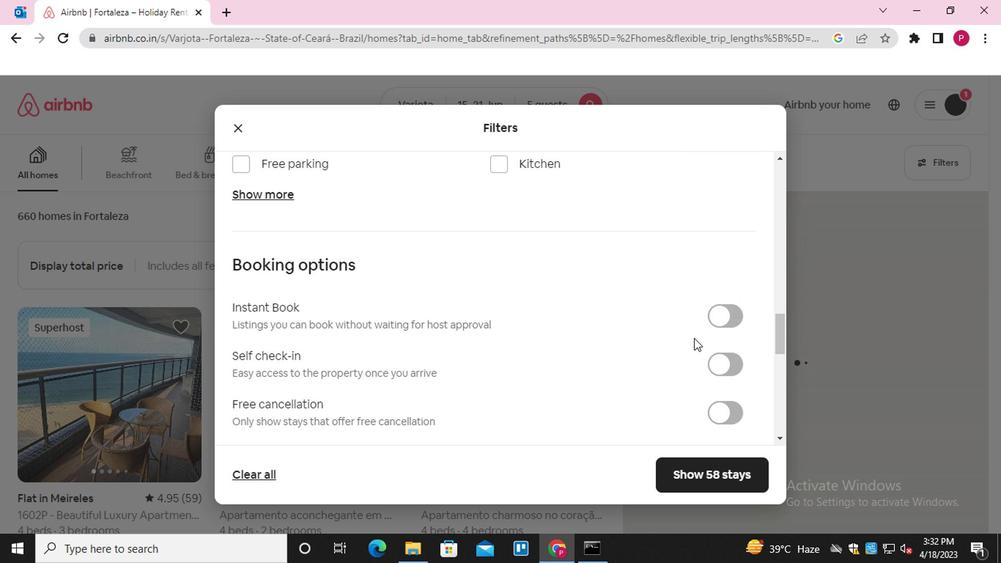 
Action: Mouse pressed left at (734, 375)
Screenshot: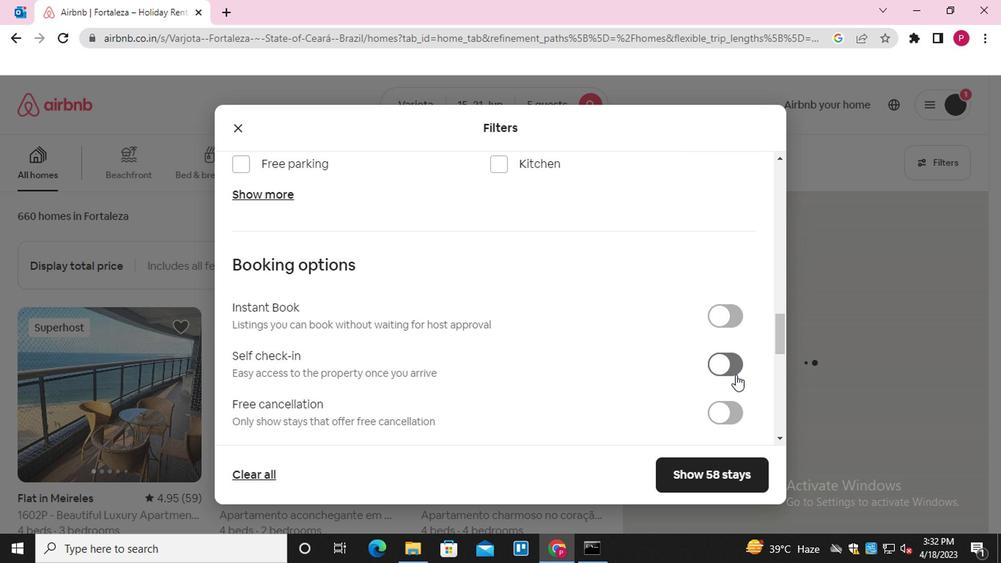 
Action: Mouse moved to (638, 364)
Screenshot: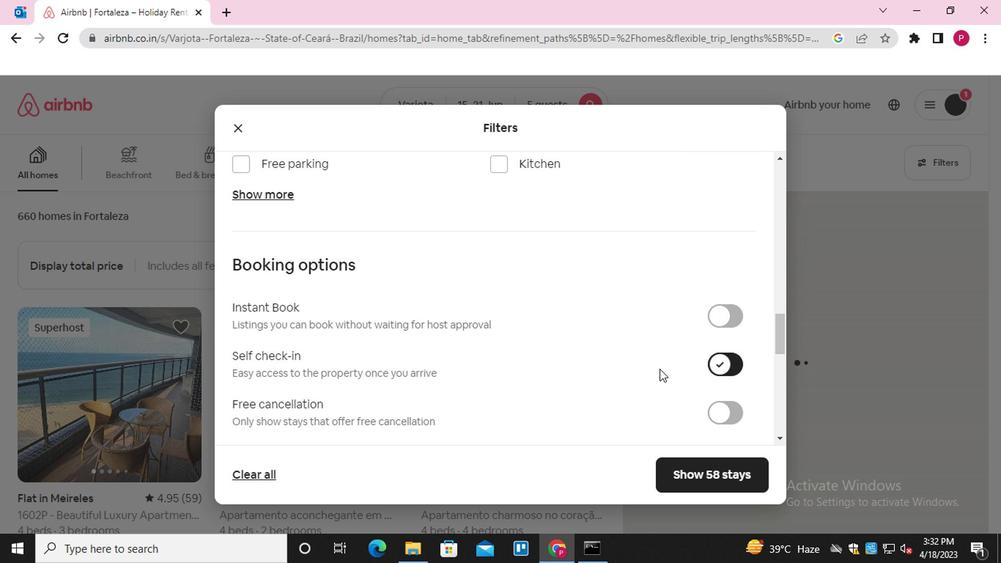 
Action: Mouse scrolled (638, 363) with delta (0, -1)
Screenshot: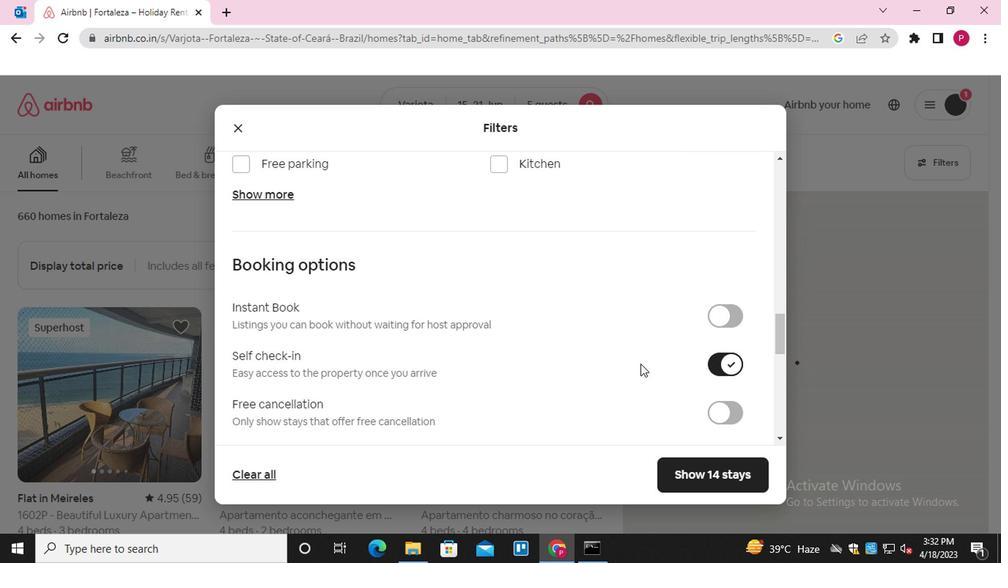 
Action: Mouse scrolled (638, 363) with delta (0, -1)
Screenshot: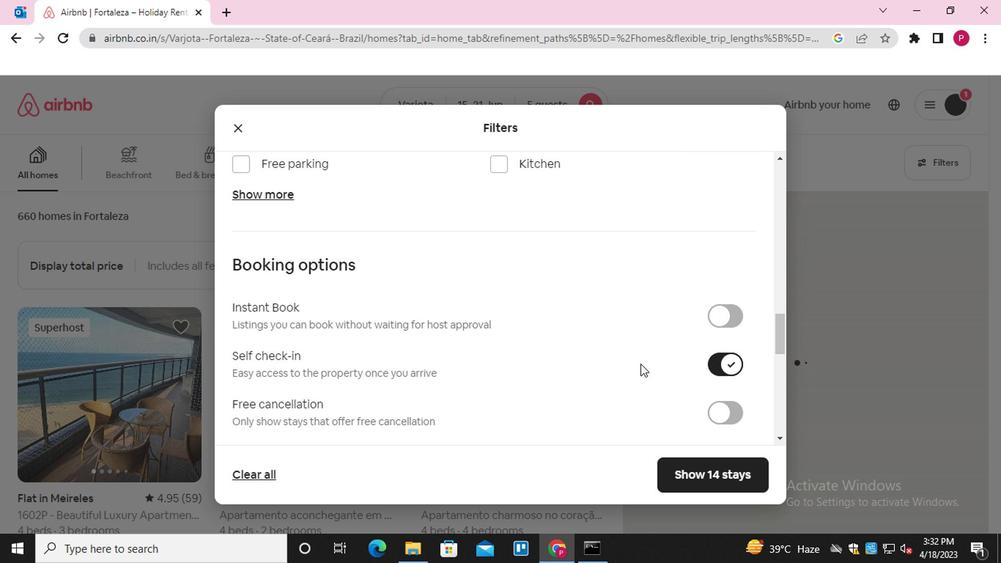 
Action: Mouse scrolled (638, 363) with delta (0, -1)
Screenshot: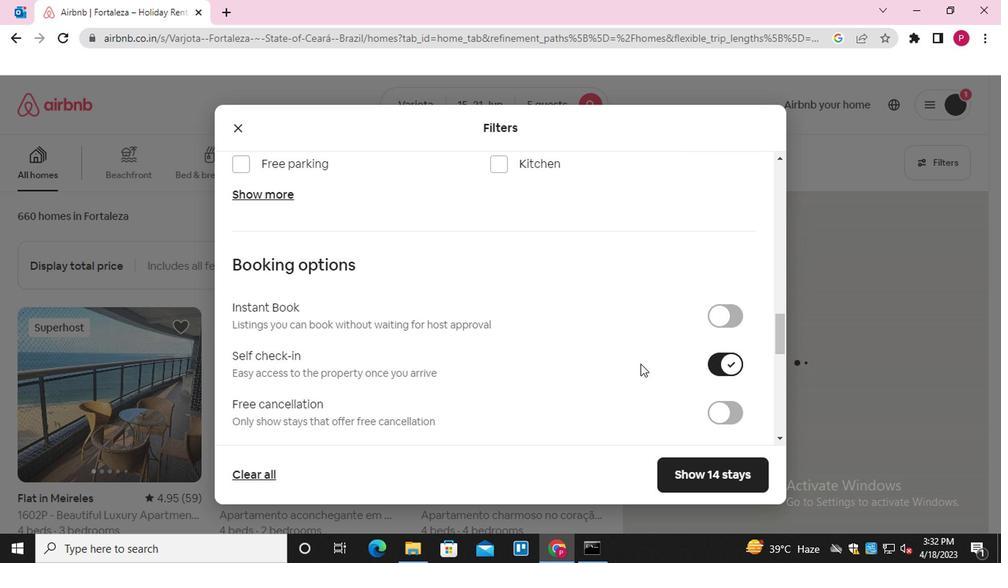 
Action: Mouse scrolled (638, 363) with delta (0, -1)
Screenshot: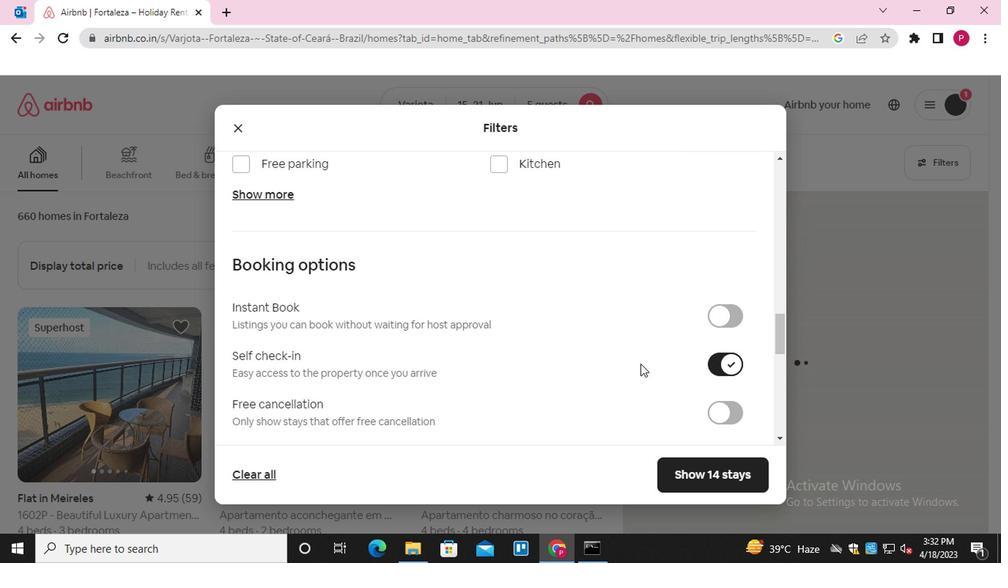 
Action: Mouse scrolled (638, 363) with delta (0, -1)
Screenshot: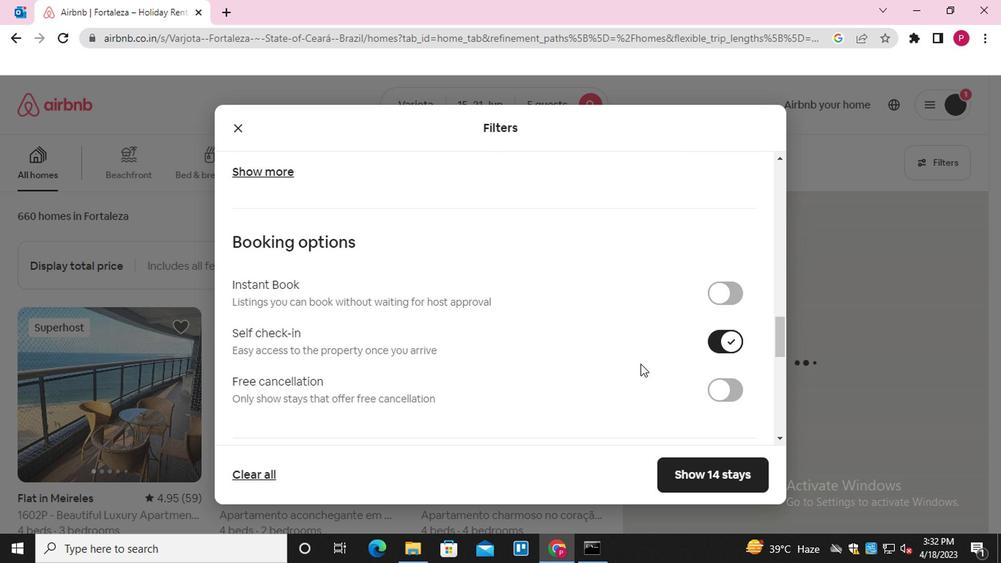 
Action: Mouse scrolled (638, 363) with delta (0, -1)
Screenshot: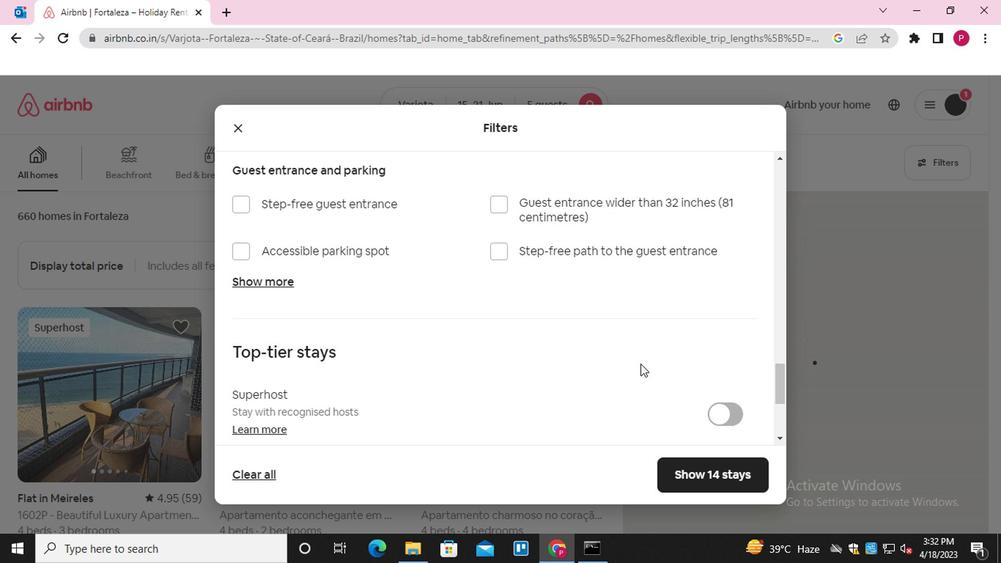 
Action: Mouse scrolled (638, 363) with delta (0, -1)
Screenshot: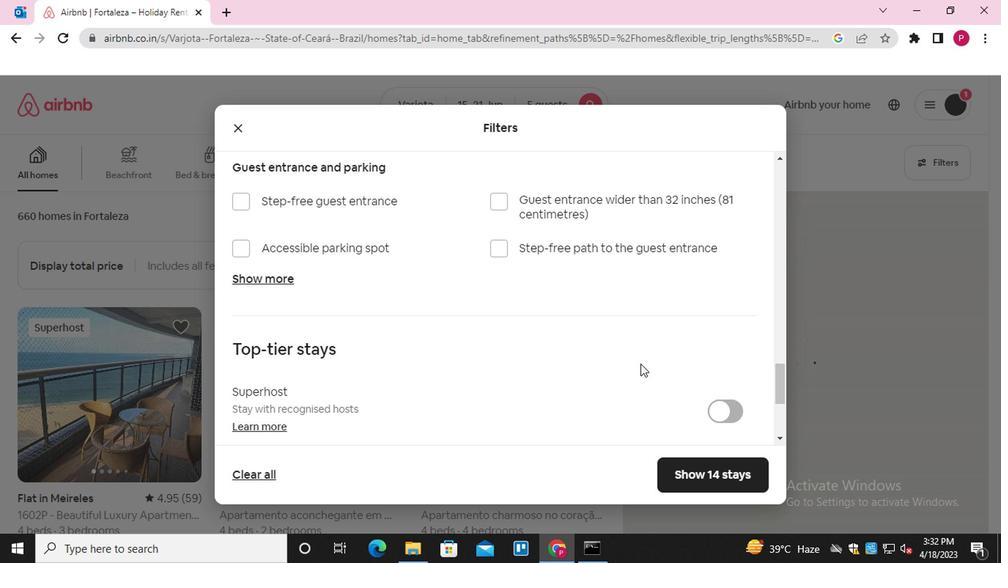 
Action: Mouse scrolled (638, 363) with delta (0, -1)
Screenshot: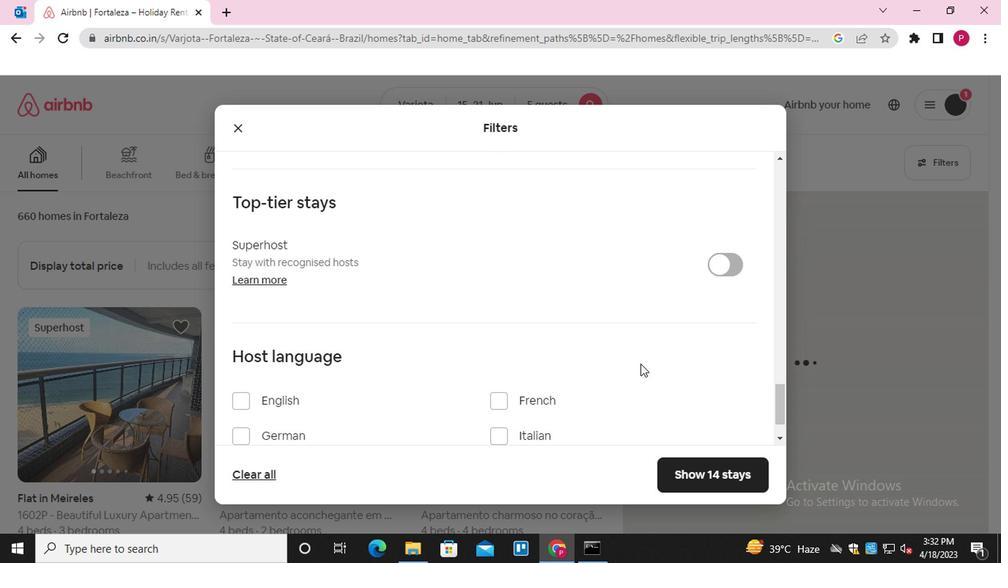 
Action: Mouse scrolled (638, 363) with delta (0, -1)
Screenshot: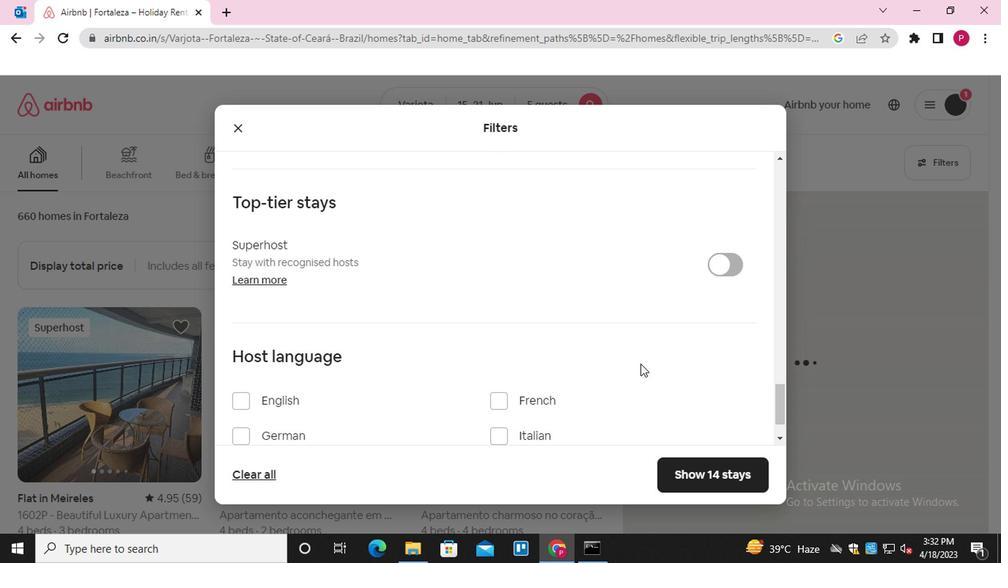 
Action: Mouse scrolled (638, 363) with delta (0, -1)
Screenshot: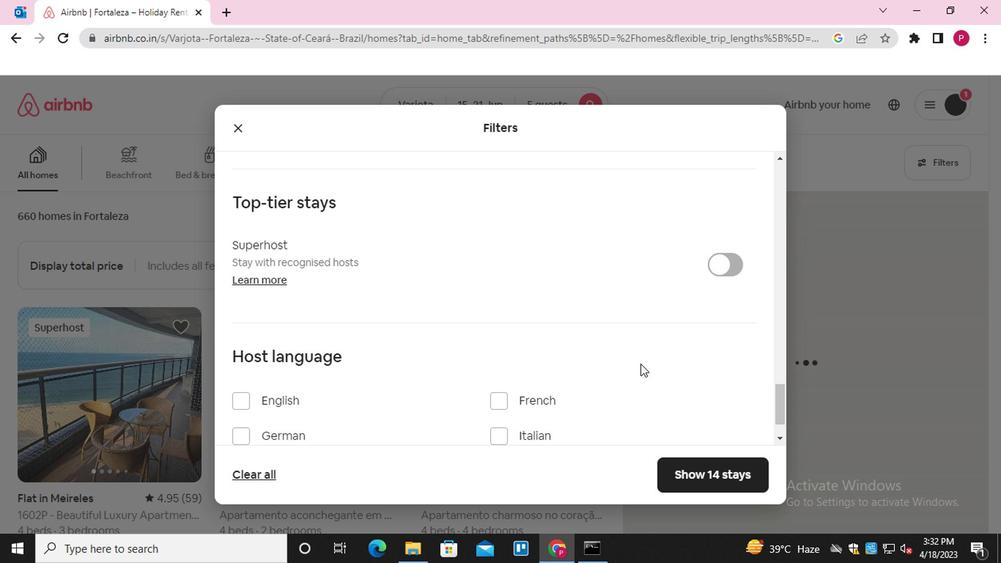 
Action: Mouse moved to (721, 469)
Screenshot: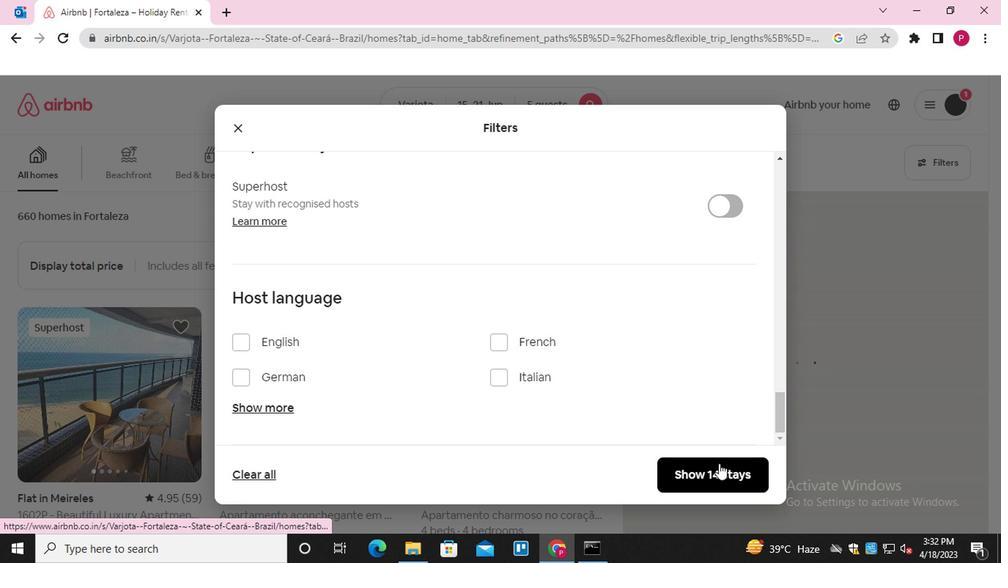 
Action: Mouse pressed left at (721, 469)
Screenshot: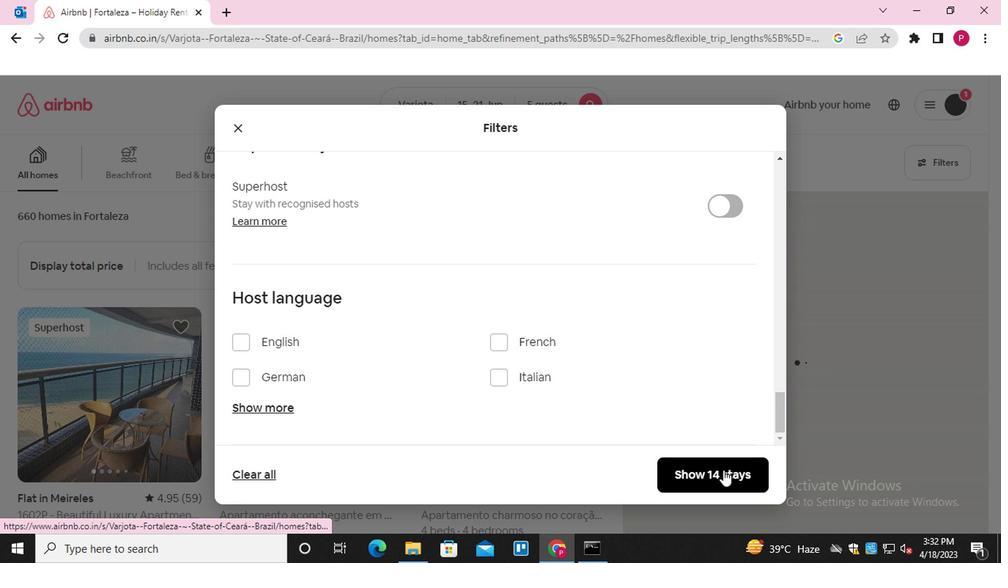 
Action: Mouse moved to (444, 317)
Screenshot: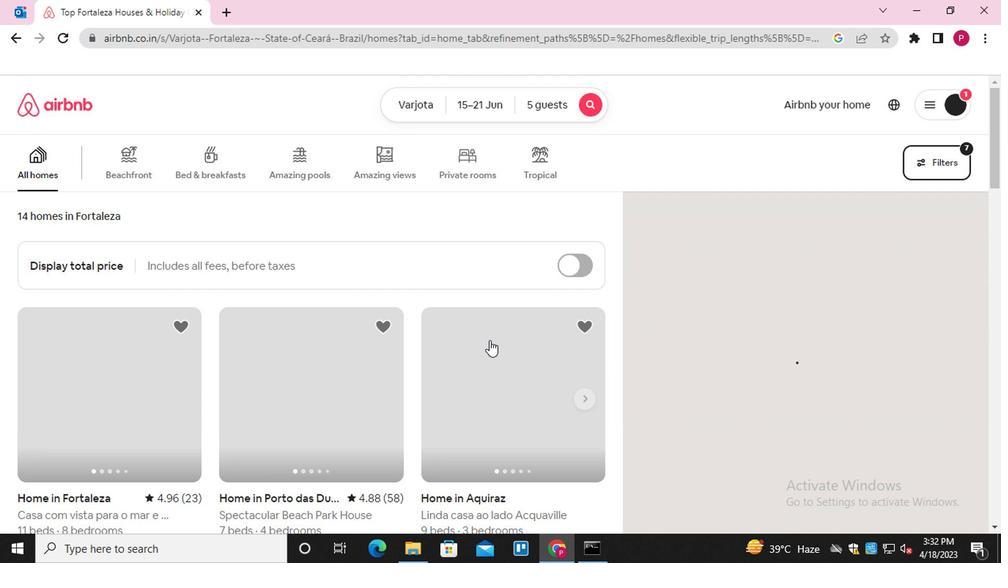 
